 Task: Look for space in Bandar-e Ganāveh, Iran from 1st June, 2023 to 9th June, 2023 for 4 adults in price range Rs.6000 to Rs.12000. Place can be entire place with 2 bedrooms having 2 beds and 2 bathrooms. Property type can be house, flat, guest house. Booking option can be shelf check-in. Required host language is English.
Action: Mouse moved to (530, 80)
Screenshot: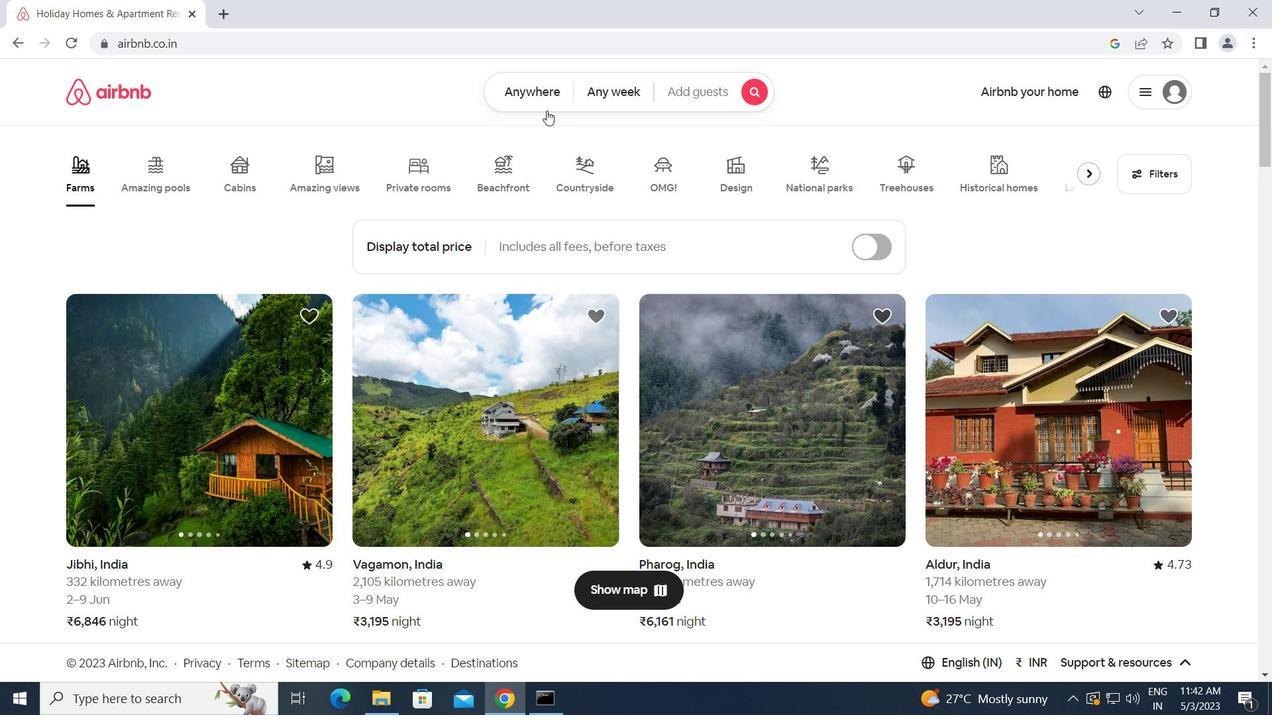 
Action: Mouse pressed left at (530, 80)
Screenshot: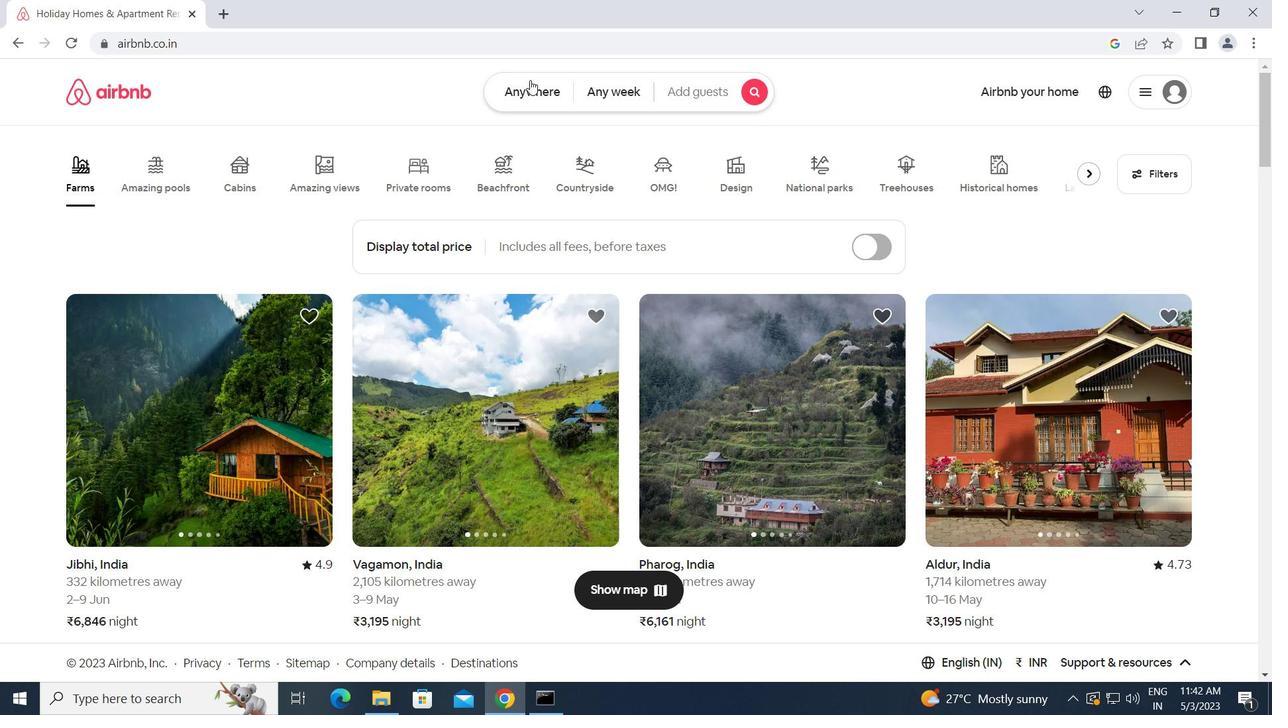 
Action: Mouse moved to (410, 153)
Screenshot: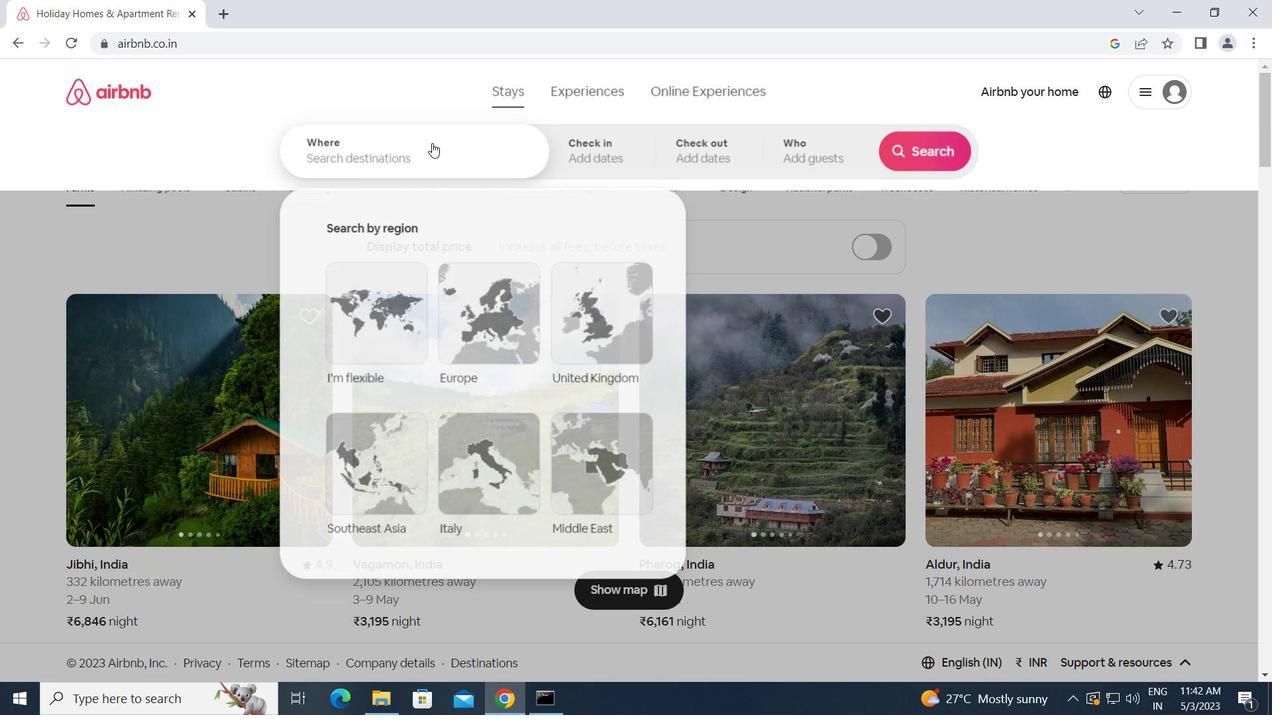 
Action: Mouse pressed left at (410, 153)
Screenshot: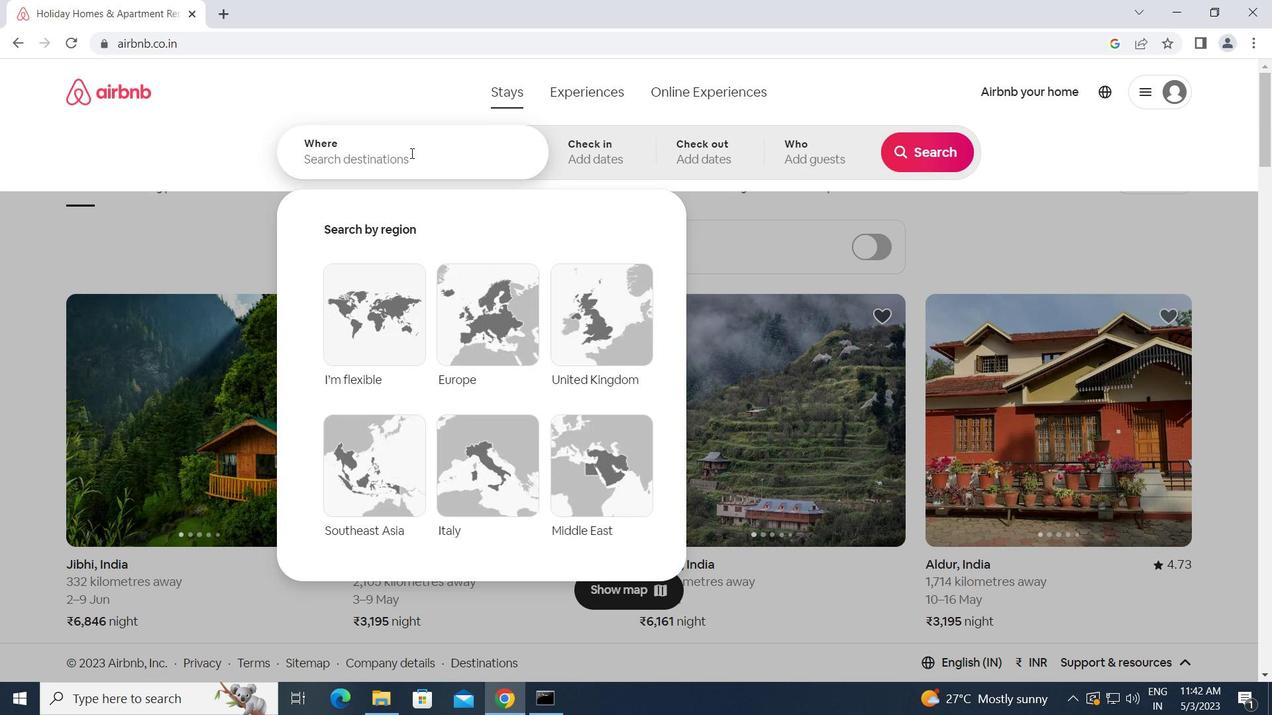 
Action: Key pressed b<Key.caps_lock>andar-e<Key.space><Key.caps_lock>g<Key.caps_lock>anaveh,<Key.space><Key.caps_lock>i<Key.caps_lock>ran<Key.enter>
Screenshot: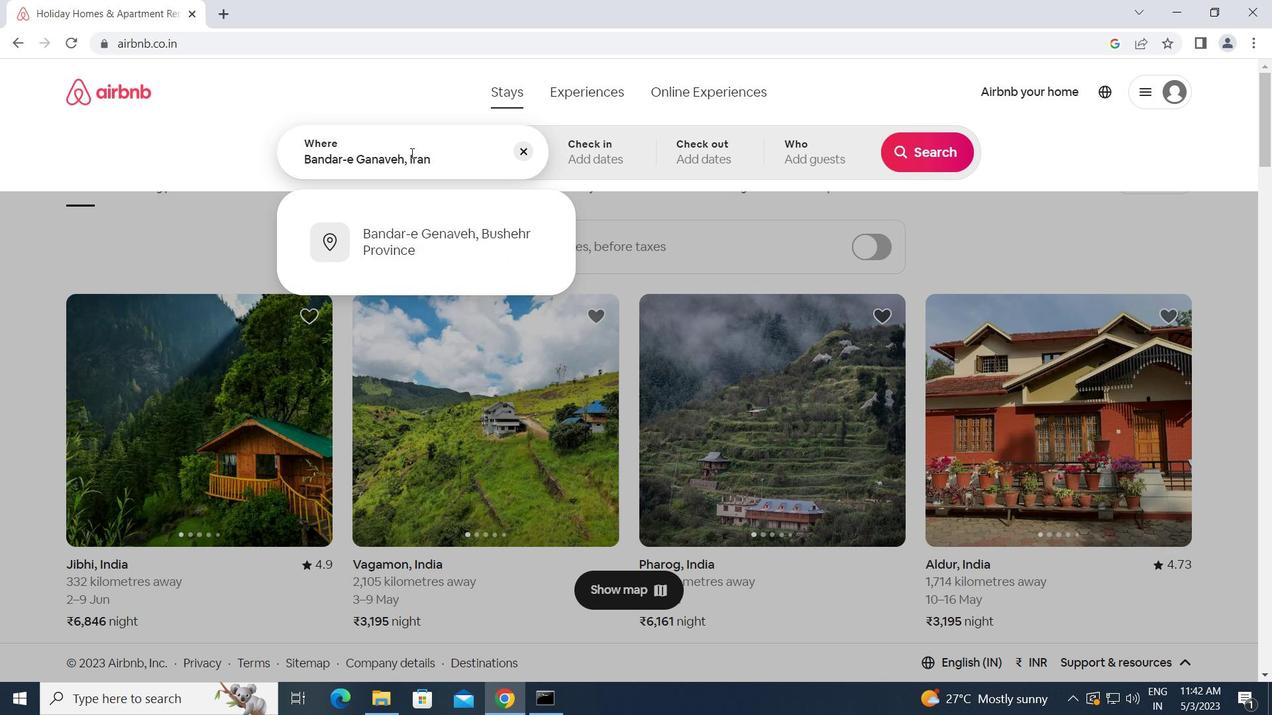 
Action: Mouse moved to (817, 351)
Screenshot: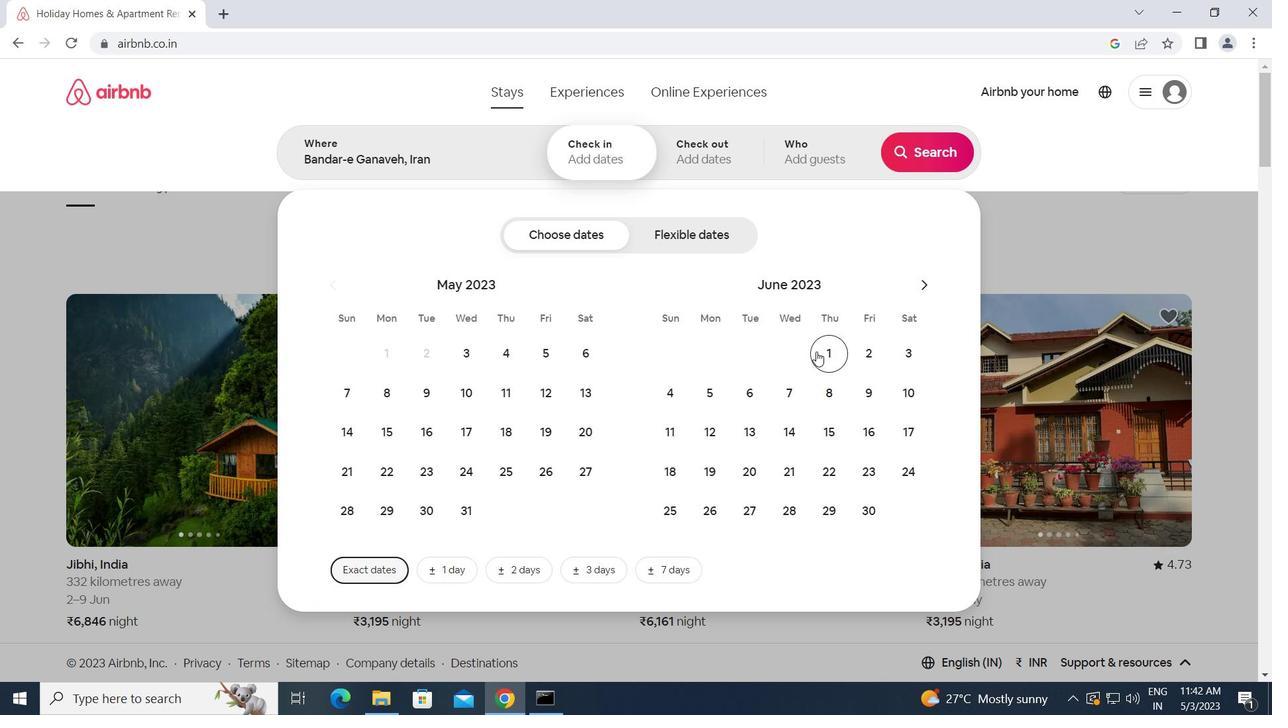 
Action: Mouse pressed left at (817, 351)
Screenshot: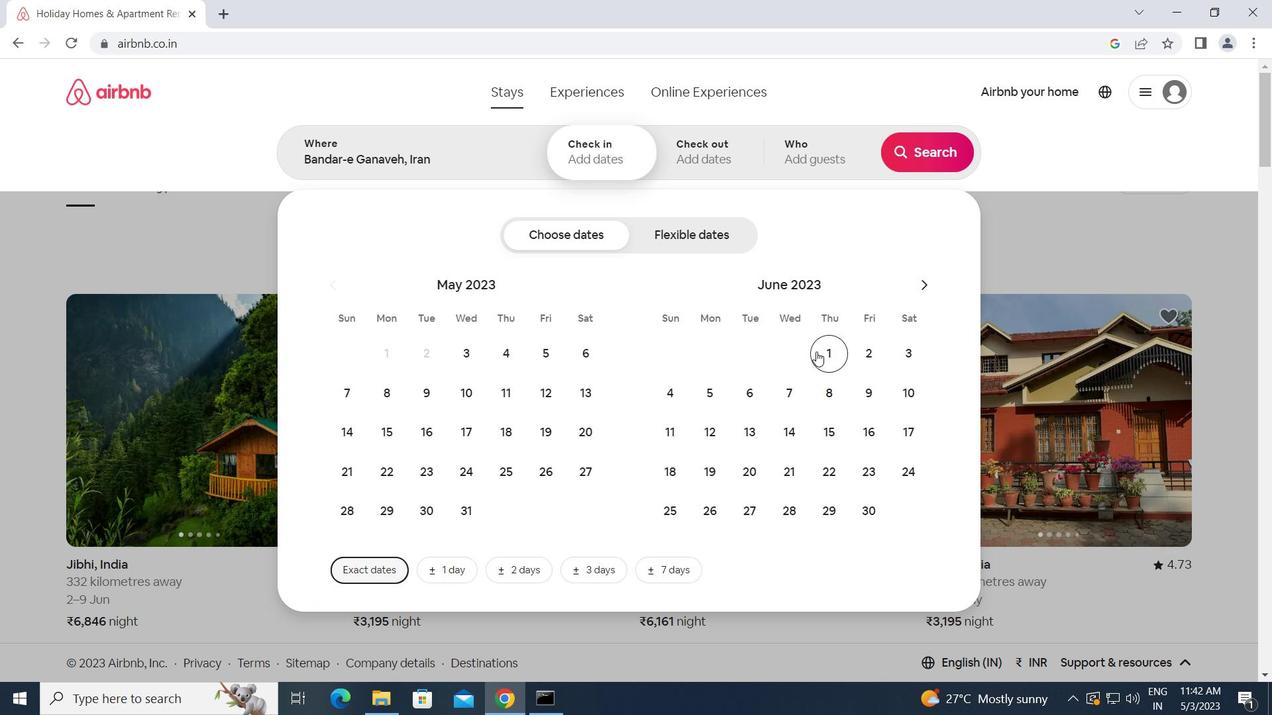 
Action: Mouse moved to (872, 400)
Screenshot: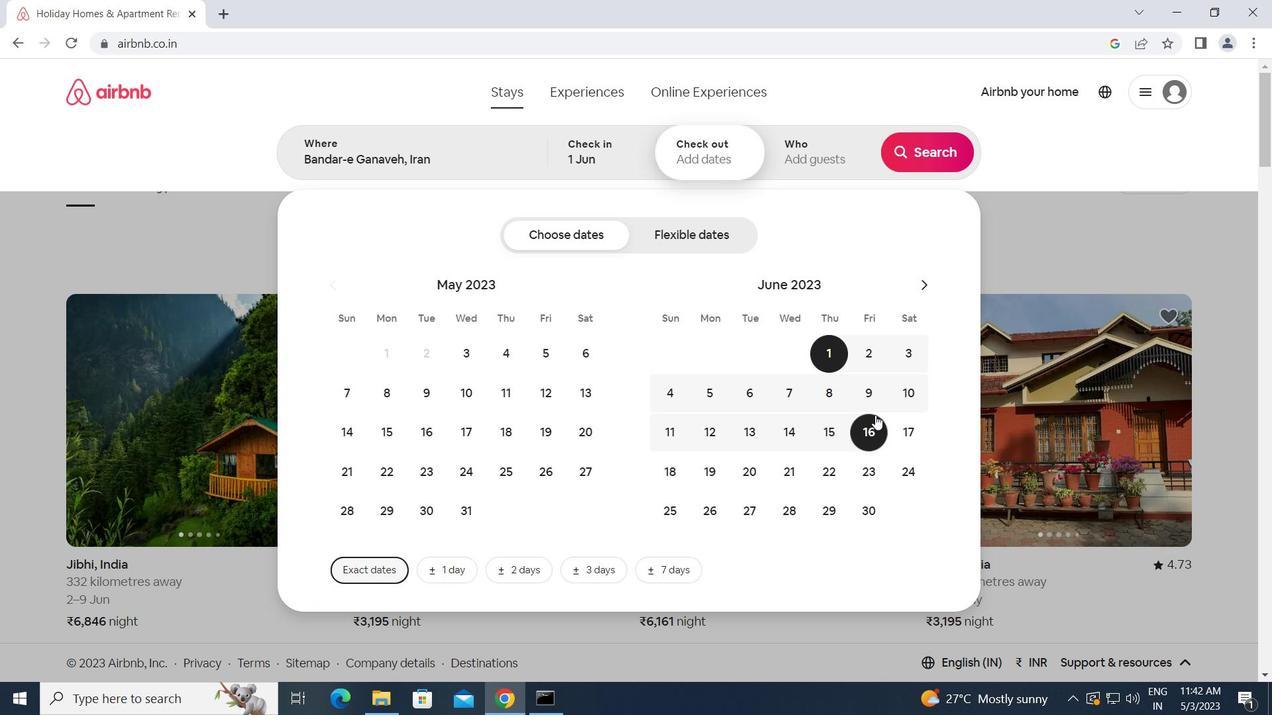 
Action: Mouse pressed left at (872, 400)
Screenshot: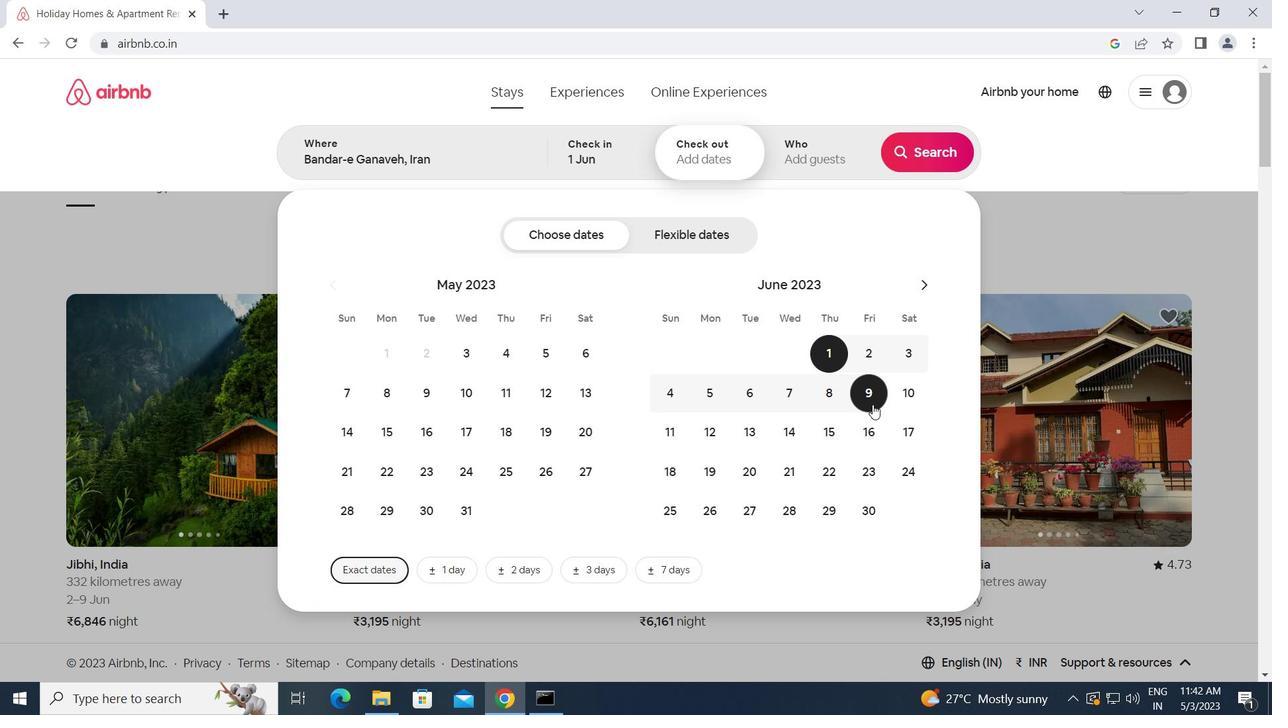 
Action: Mouse moved to (807, 153)
Screenshot: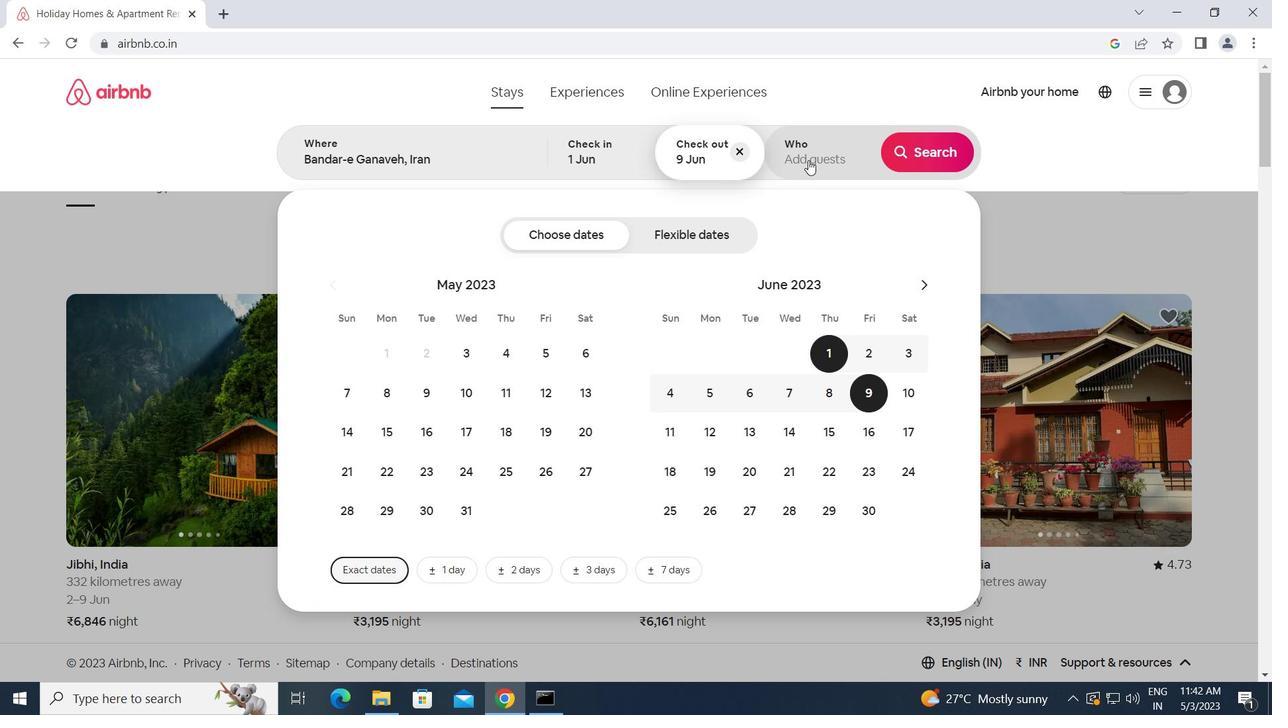 
Action: Mouse pressed left at (807, 153)
Screenshot: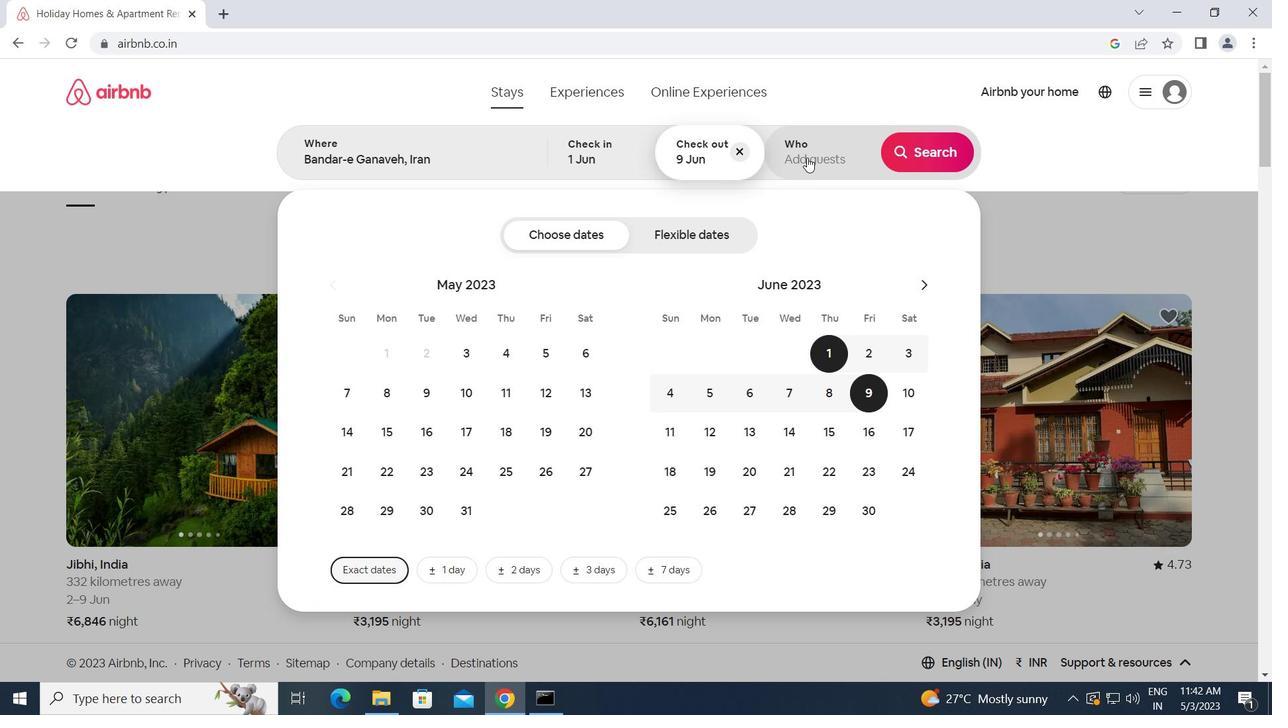 
Action: Mouse moved to (943, 242)
Screenshot: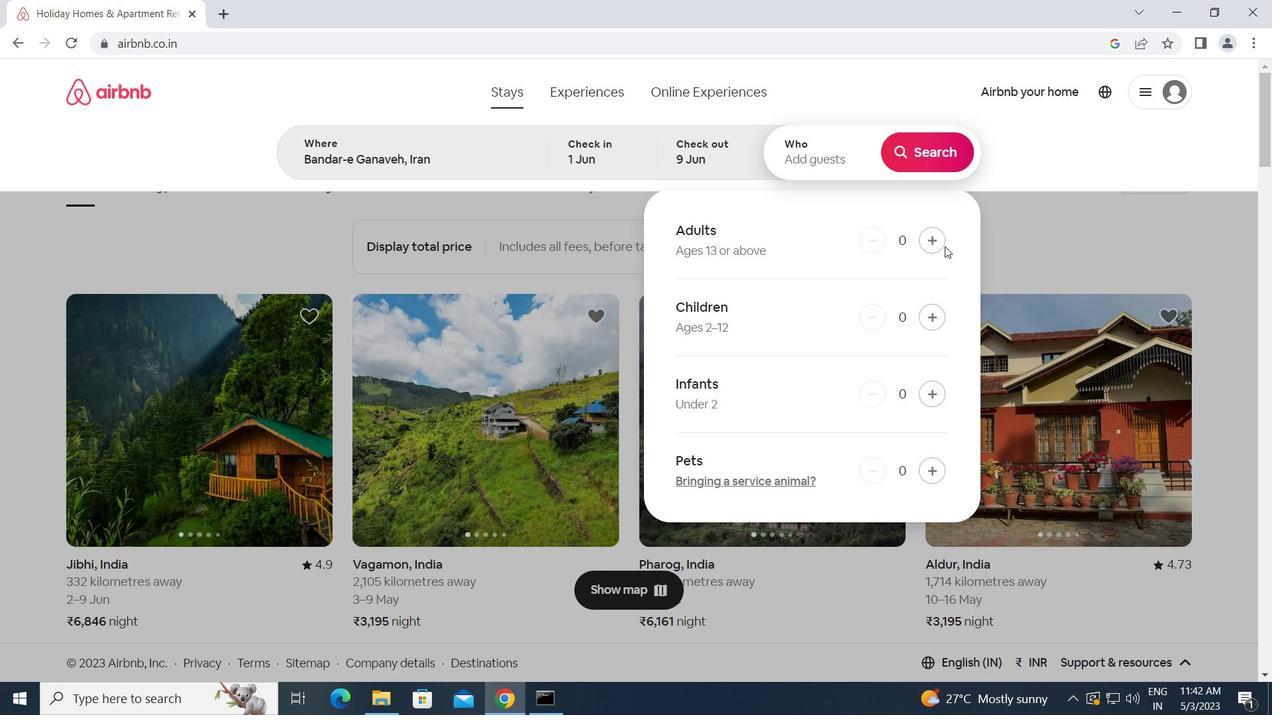
Action: Mouse pressed left at (943, 242)
Screenshot: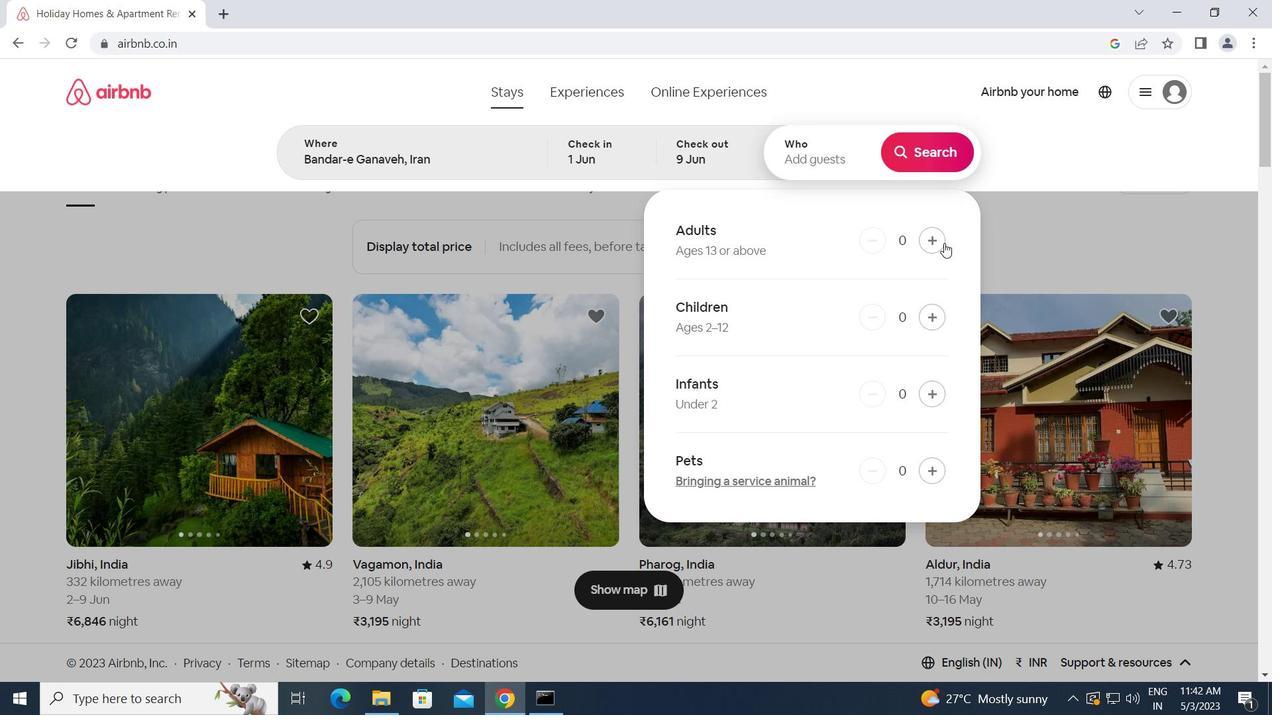 
Action: Mouse moved to (939, 237)
Screenshot: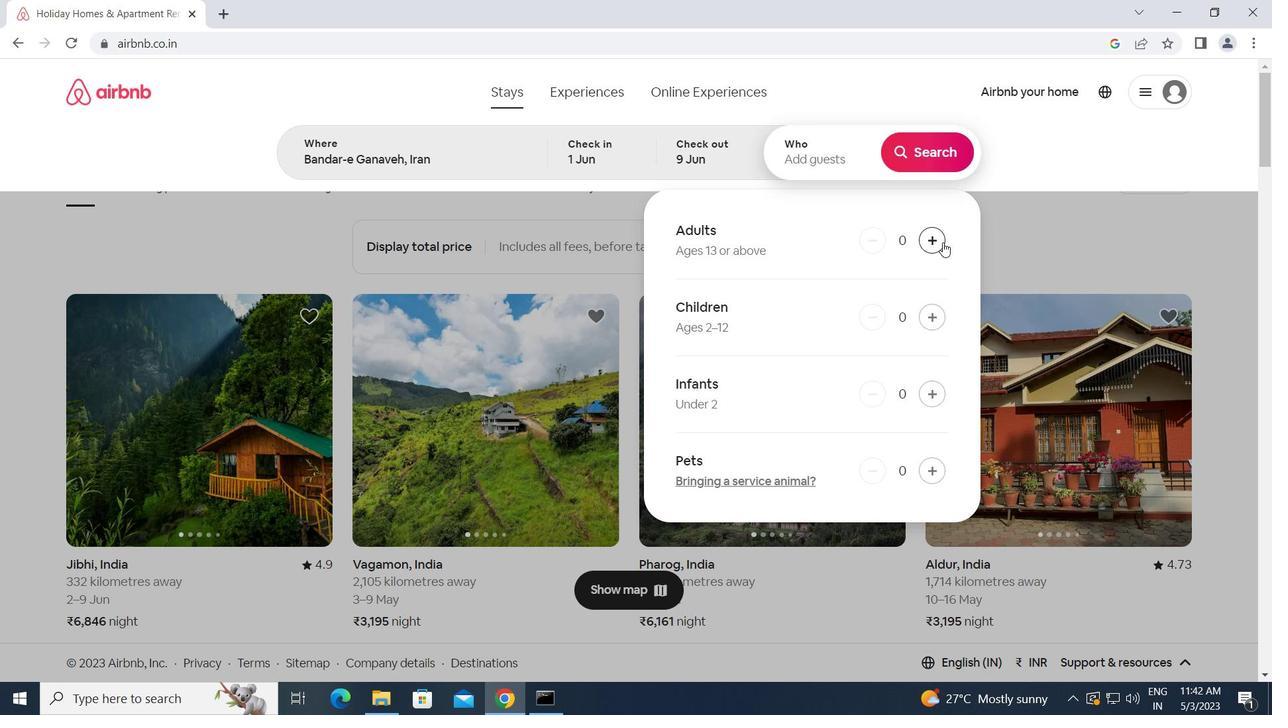 
Action: Mouse pressed left at (939, 237)
Screenshot: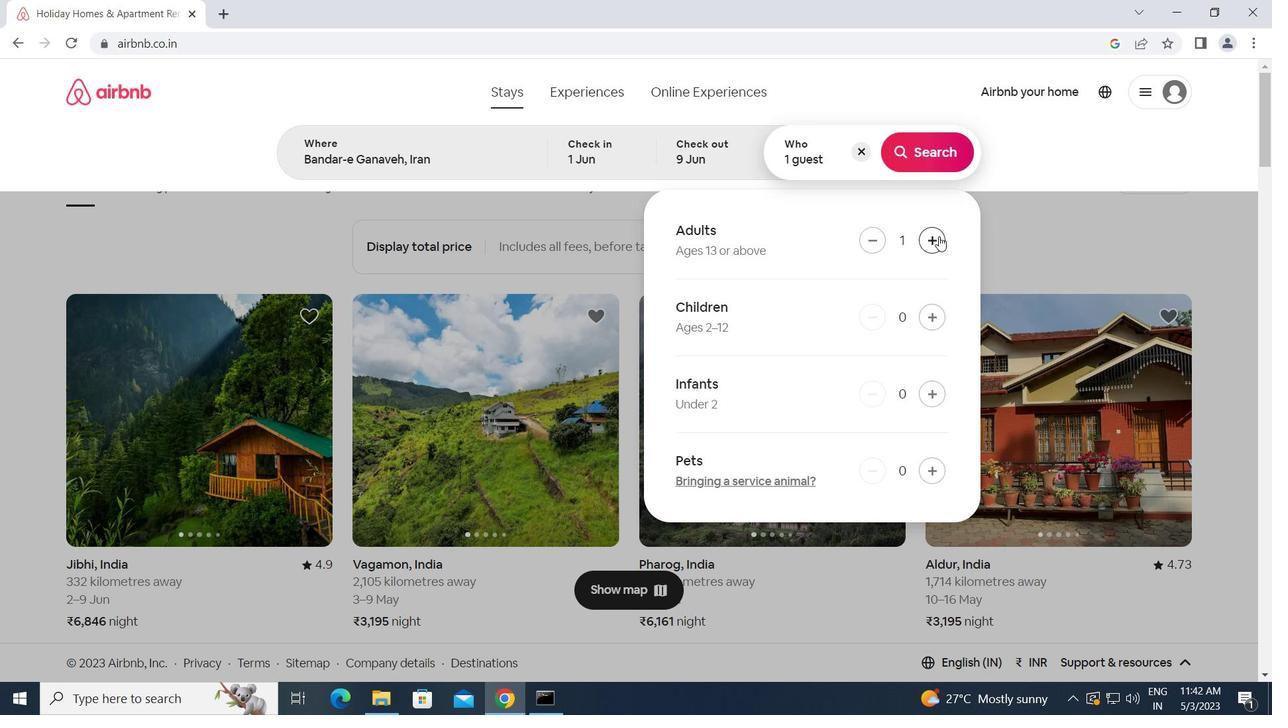 
Action: Mouse moved to (939, 237)
Screenshot: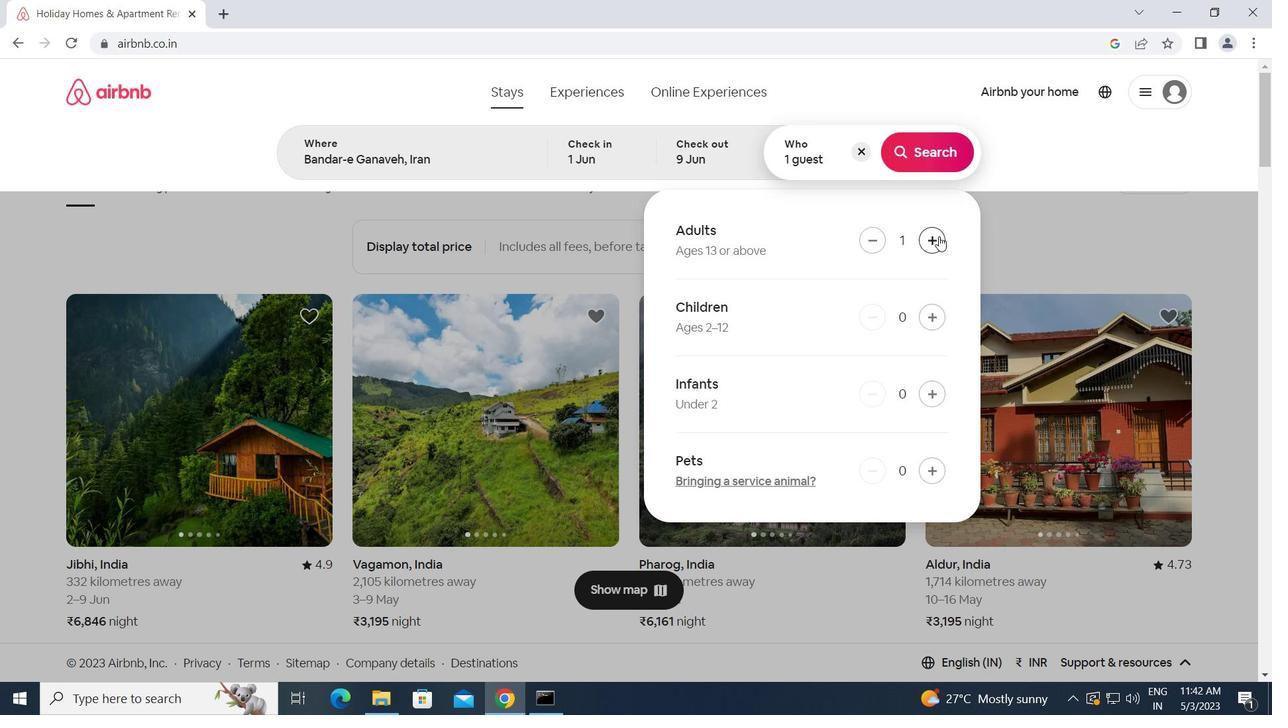 
Action: Mouse pressed left at (939, 237)
Screenshot: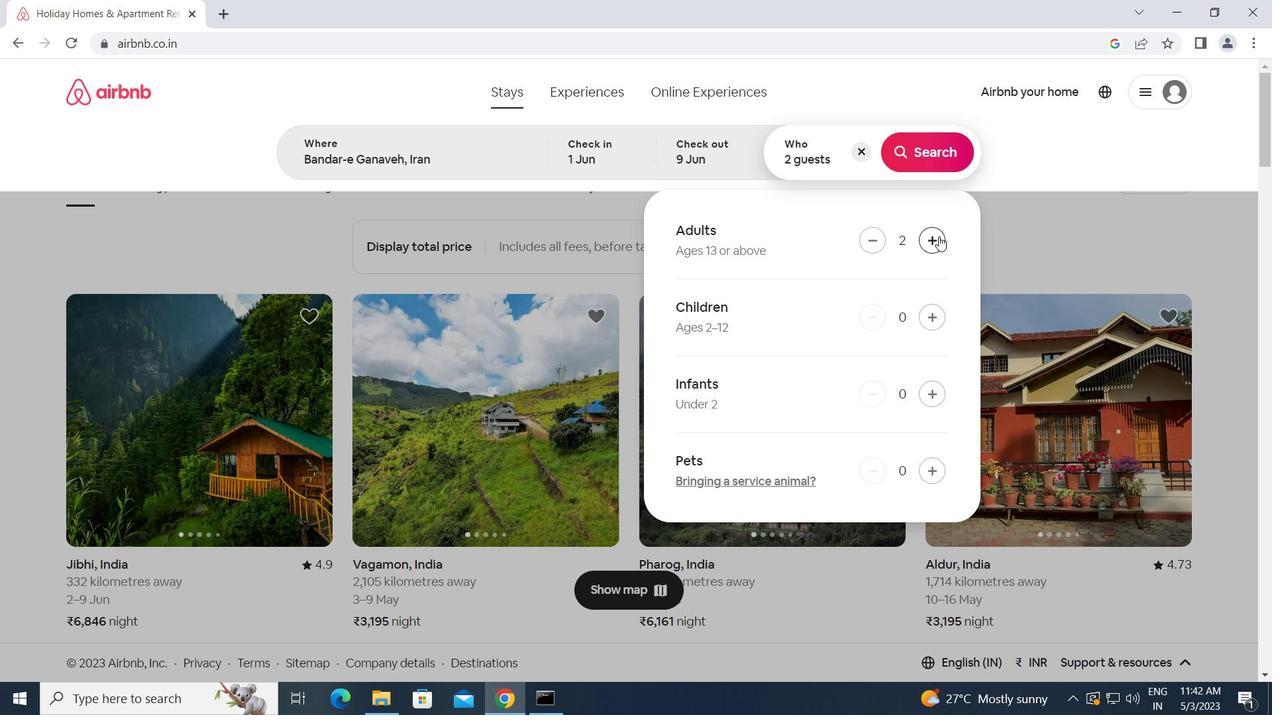 
Action: Mouse pressed left at (939, 237)
Screenshot: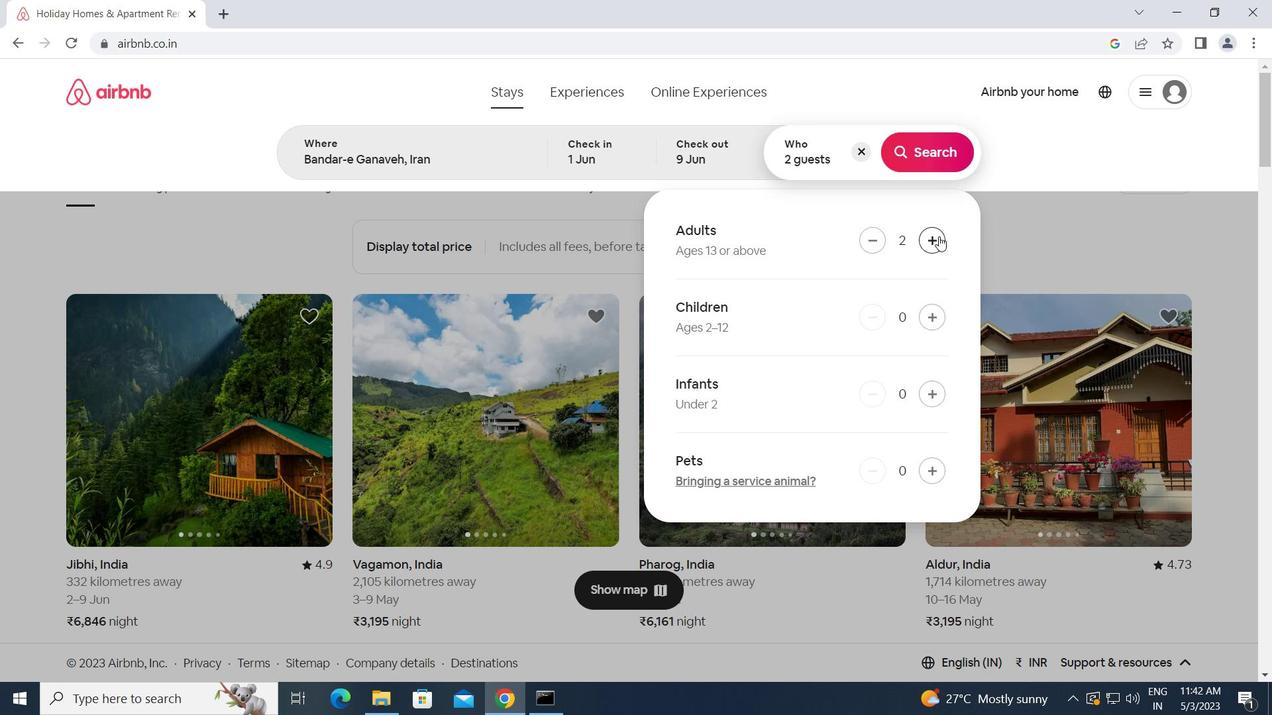 
Action: Mouse moved to (911, 158)
Screenshot: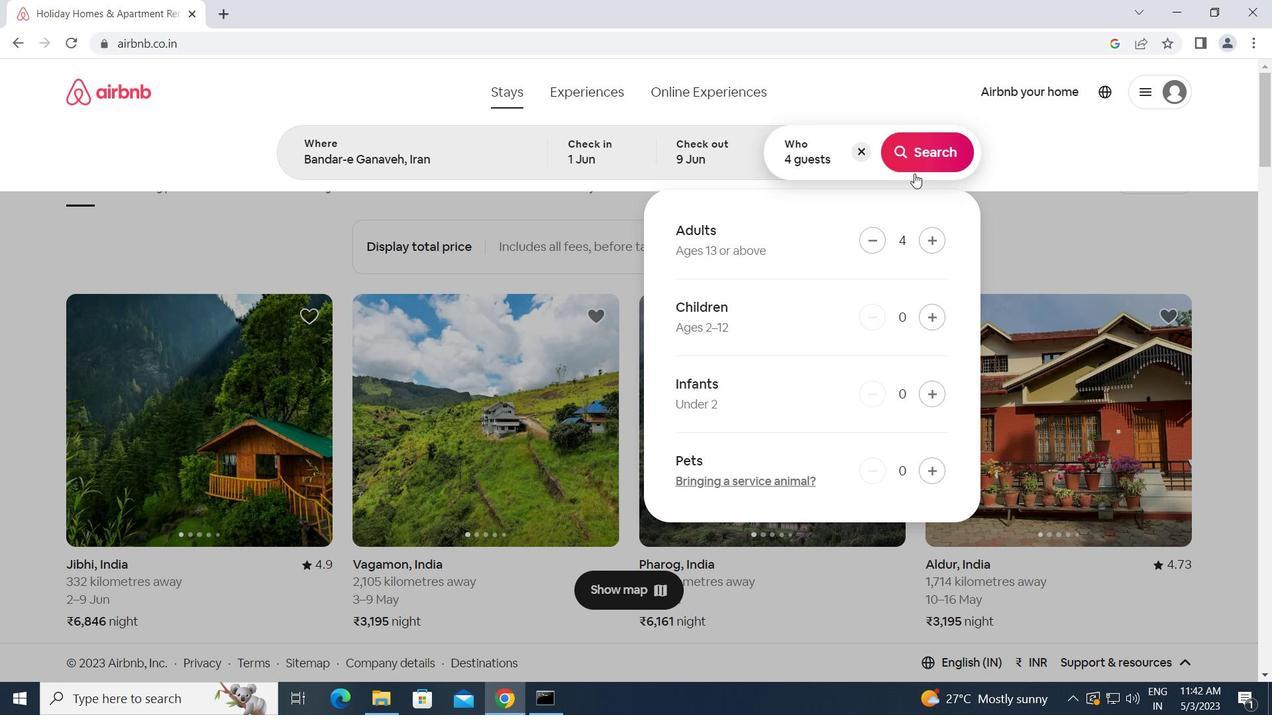 
Action: Mouse pressed left at (911, 158)
Screenshot: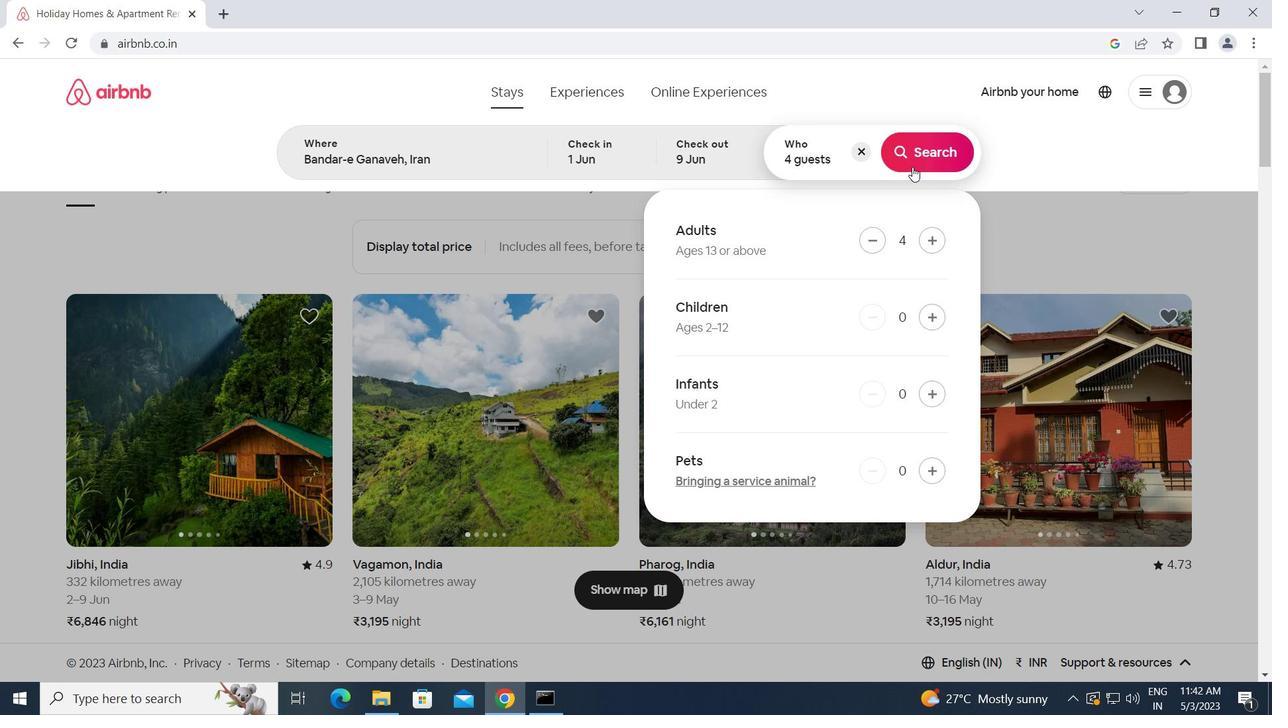 
Action: Mouse moved to (1197, 155)
Screenshot: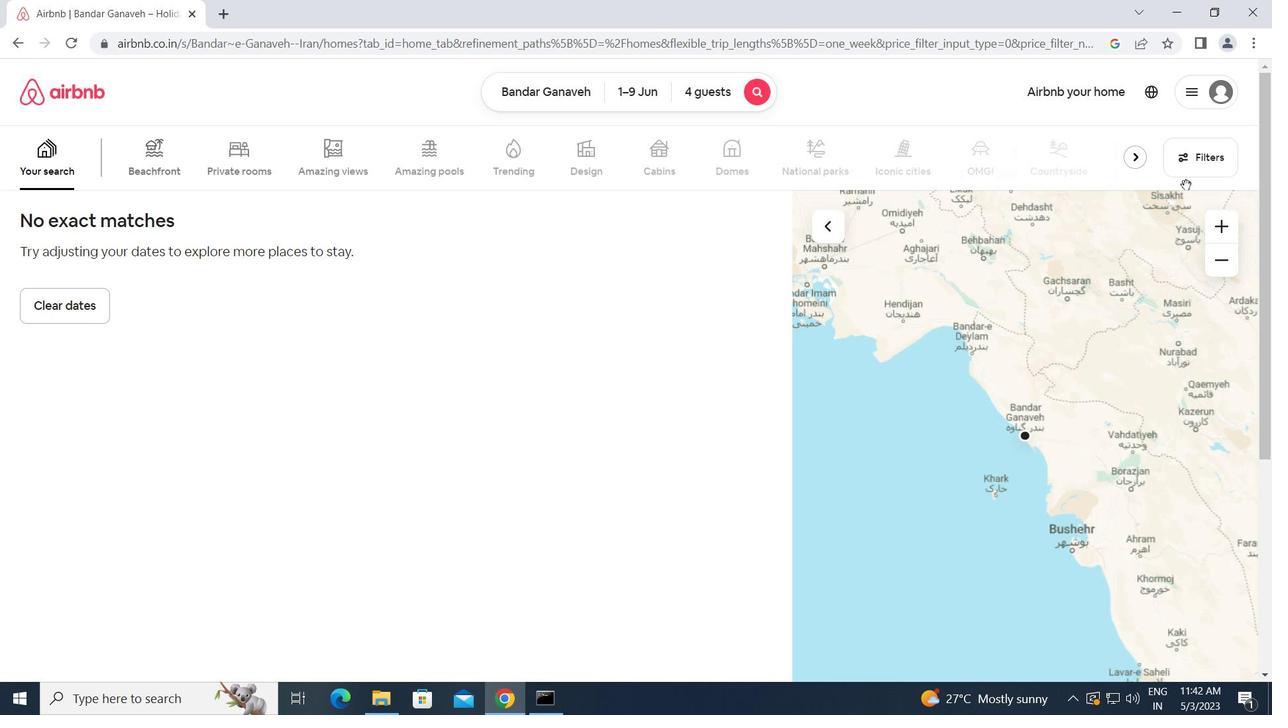 
Action: Mouse pressed left at (1197, 155)
Screenshot: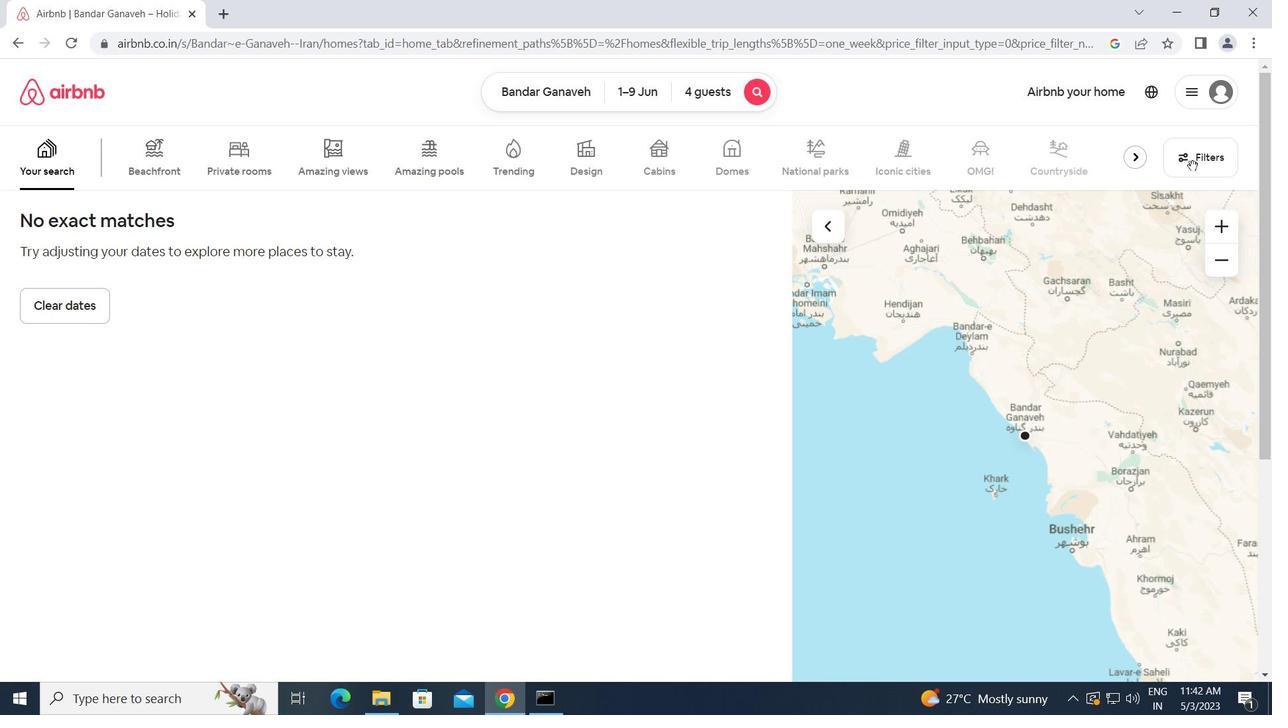 
Action: Mouse moved to (416, 262)
Screenshot: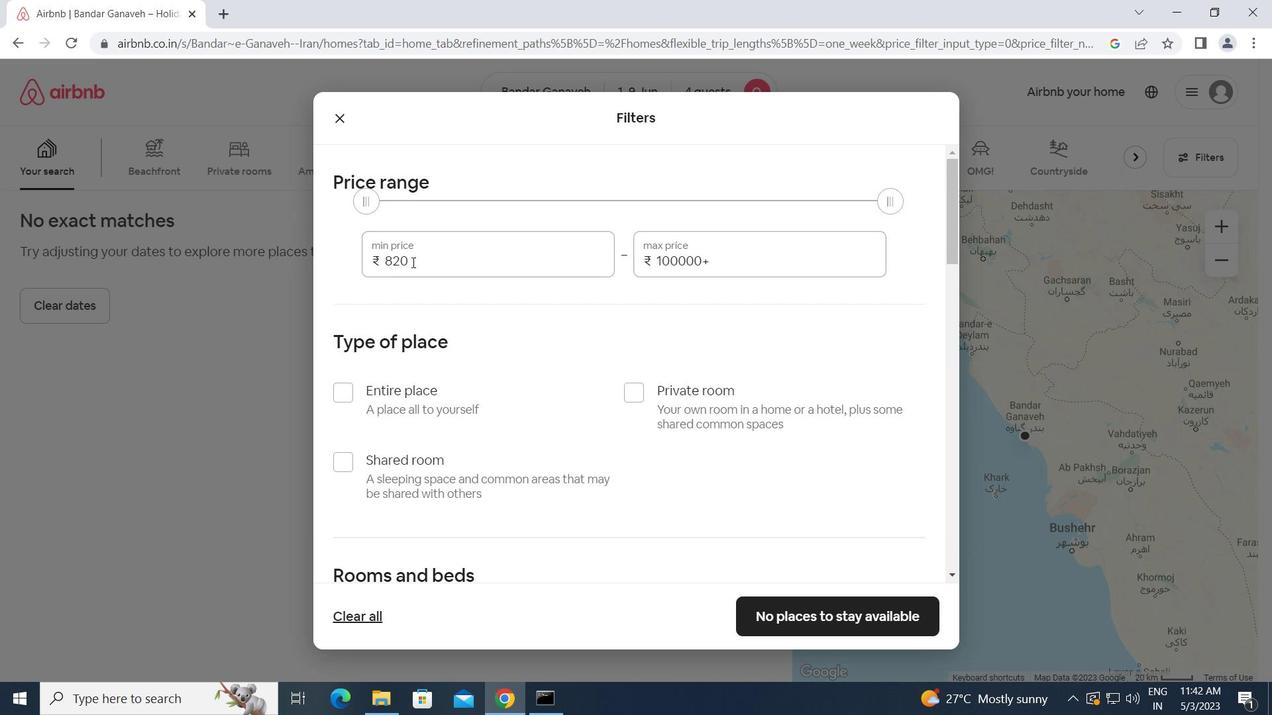 
Action: Mouse pressed left at (416, 262)
Screenshot: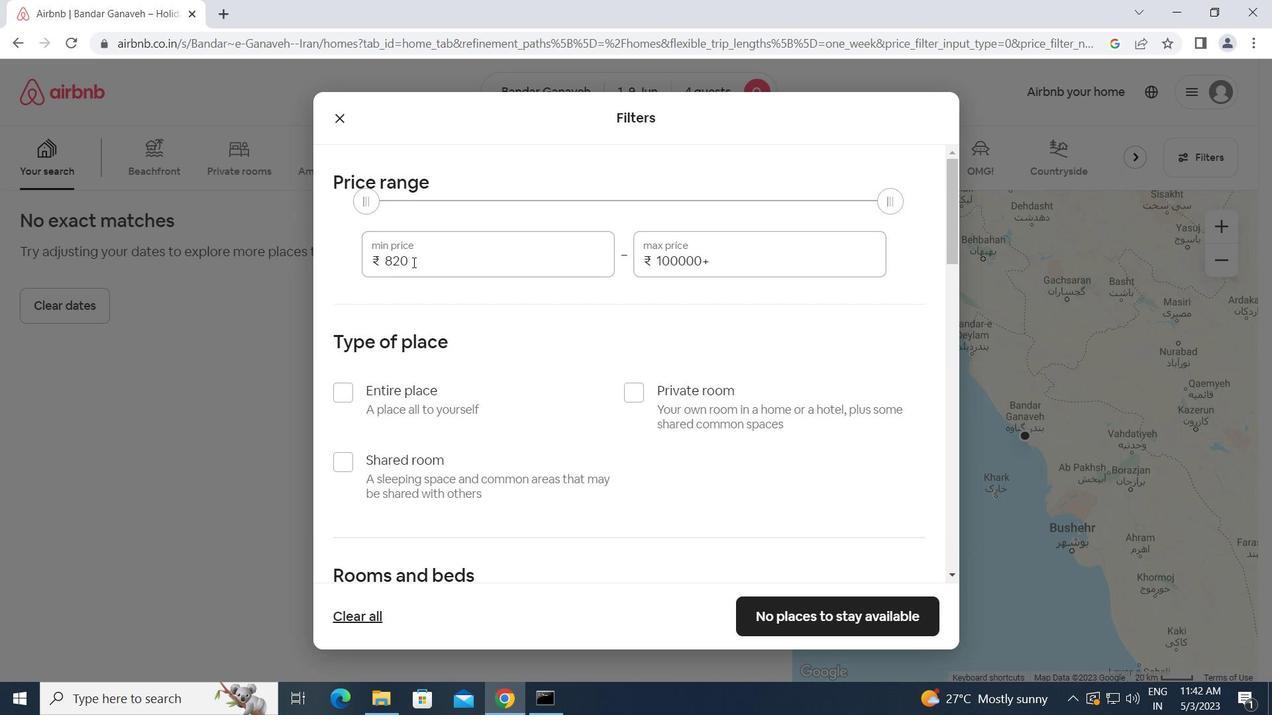 
Action: Mouse moved to (371, 261)
Screenshot: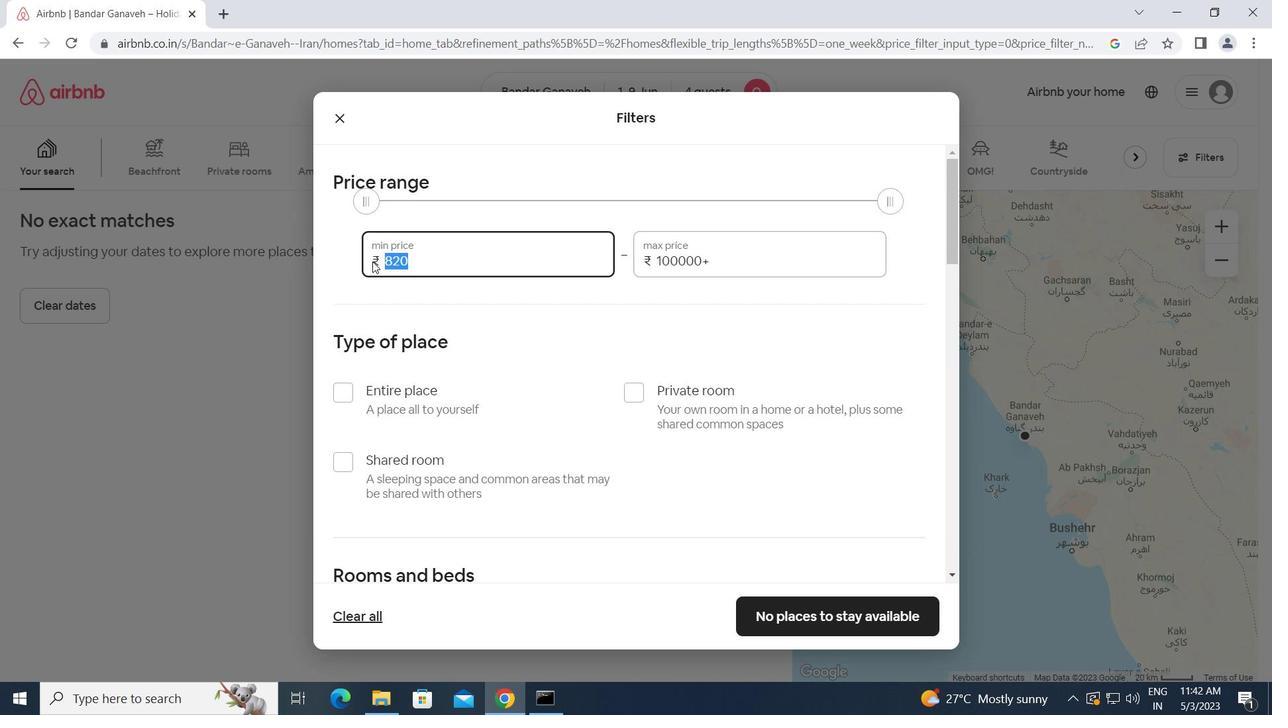 
Action: Key pressed 6000<Key.tab>12000
Screenshot: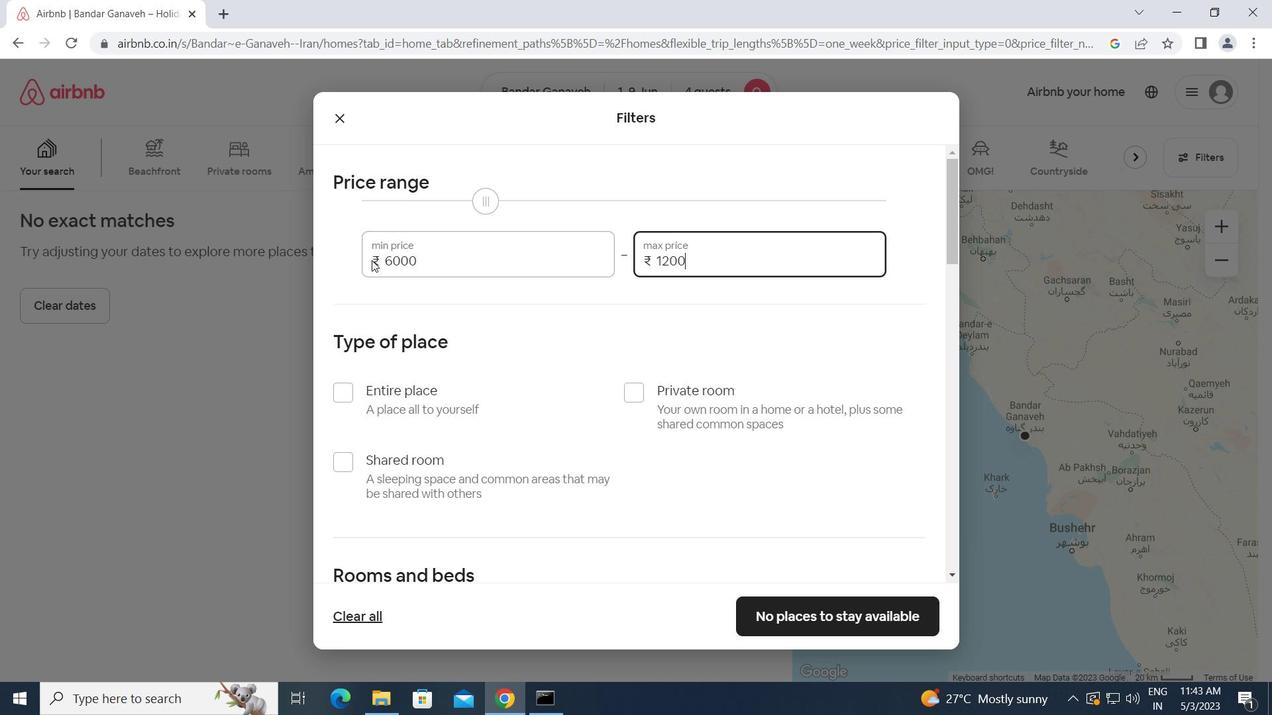 
Action: Mouse moved to (336, 393)
Screenshot: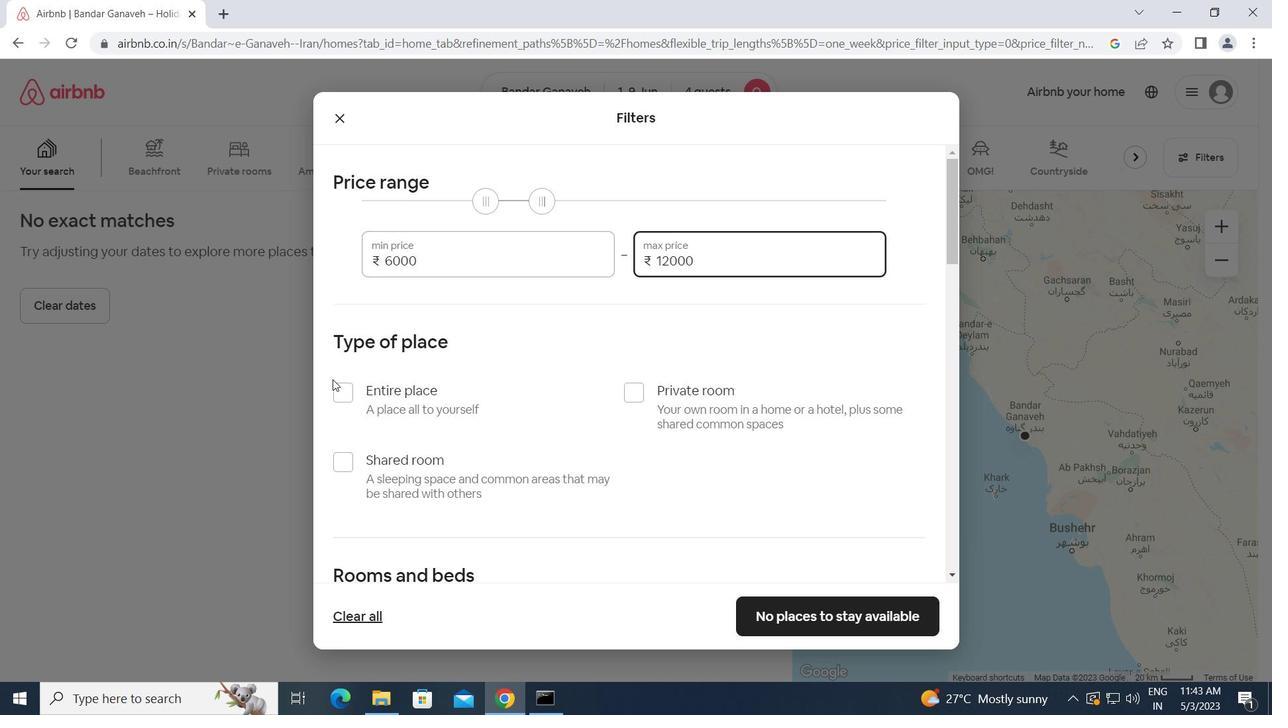 
Action: Mouse pressed left at (336, 393)
Screenshot: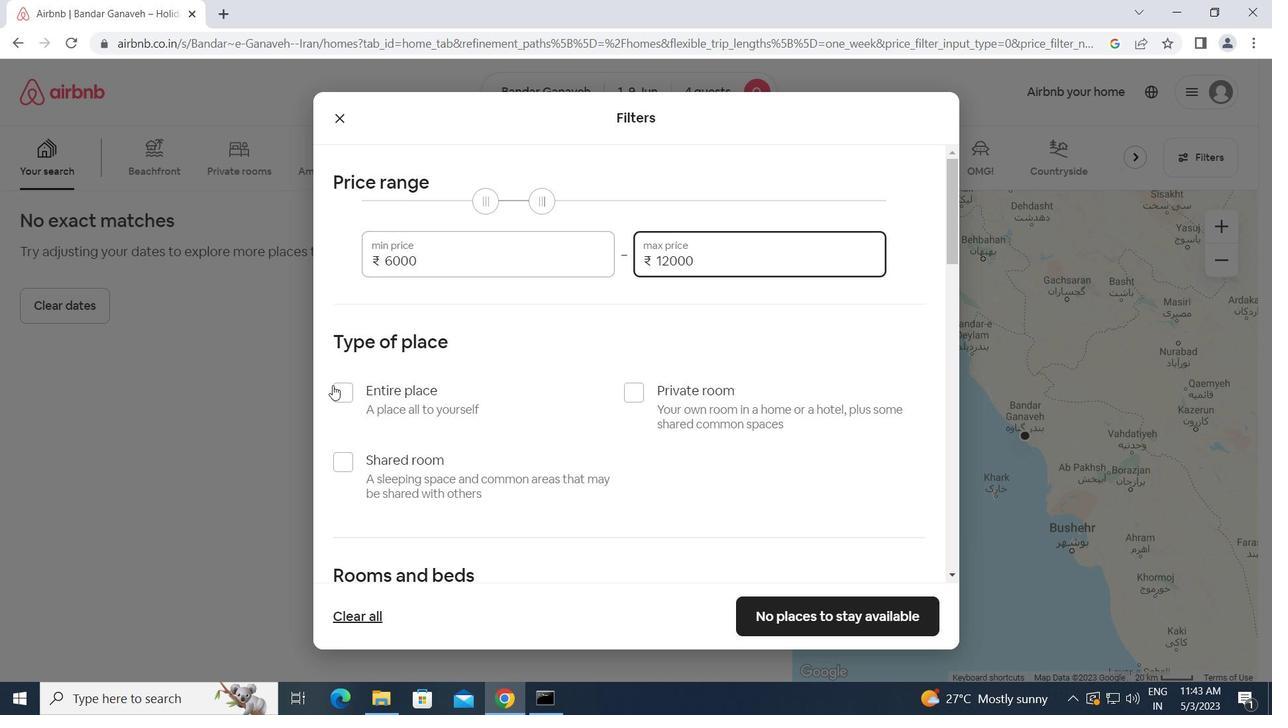 
Action: Mouse moved to (443, 408)
Screenshot: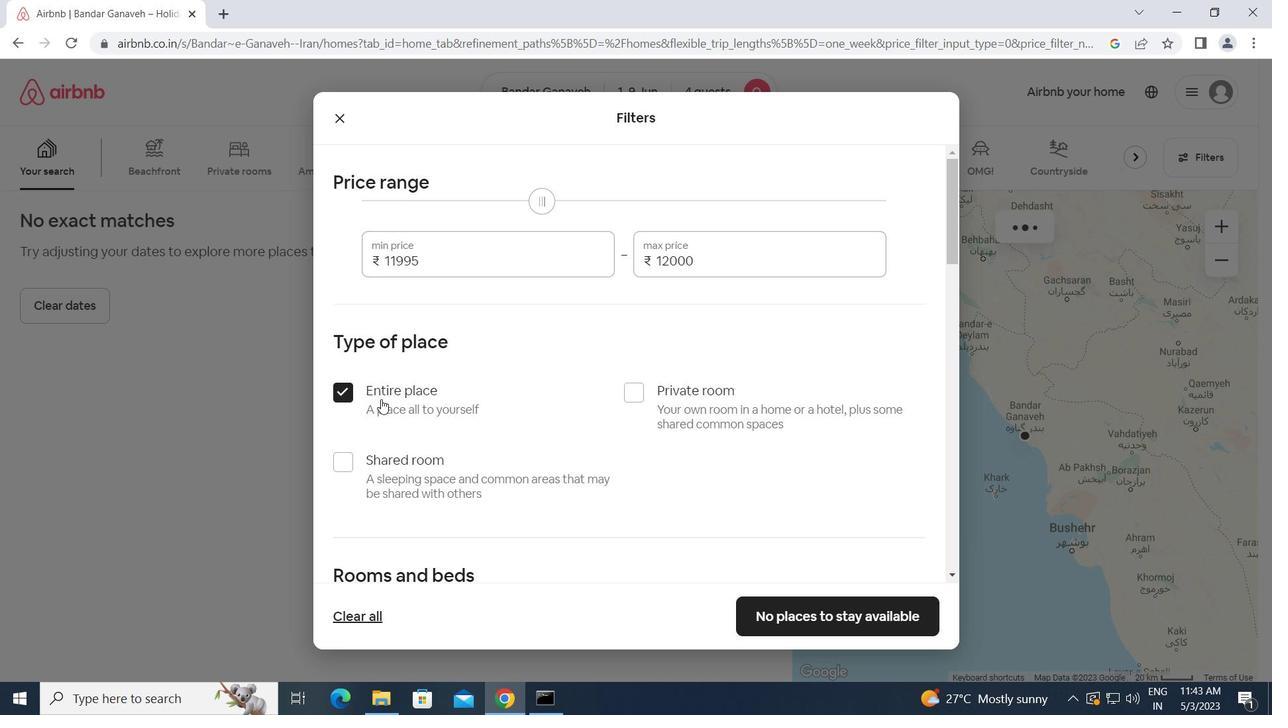 
Action: Mouse scrolled (443, 408) with delta (0, 0)
Screenshot: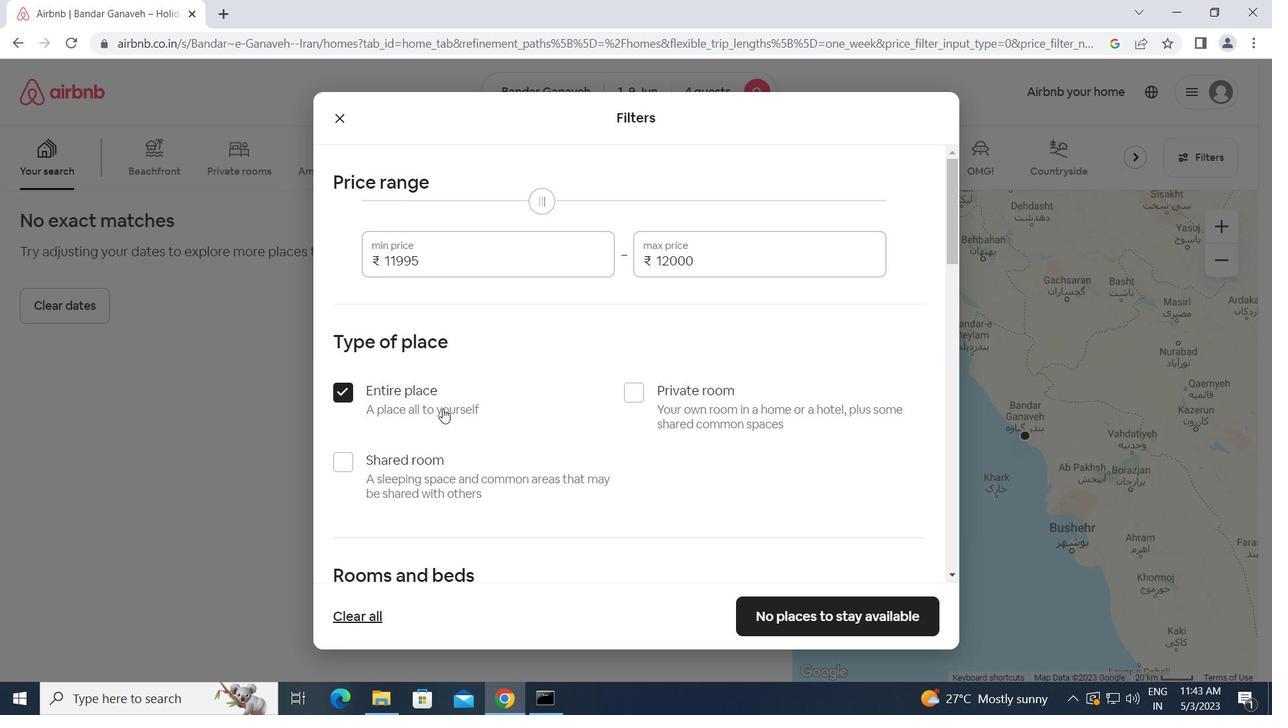 
Action: Mouse scrolled (443, 408) with delta (0, 0)
Screenshot: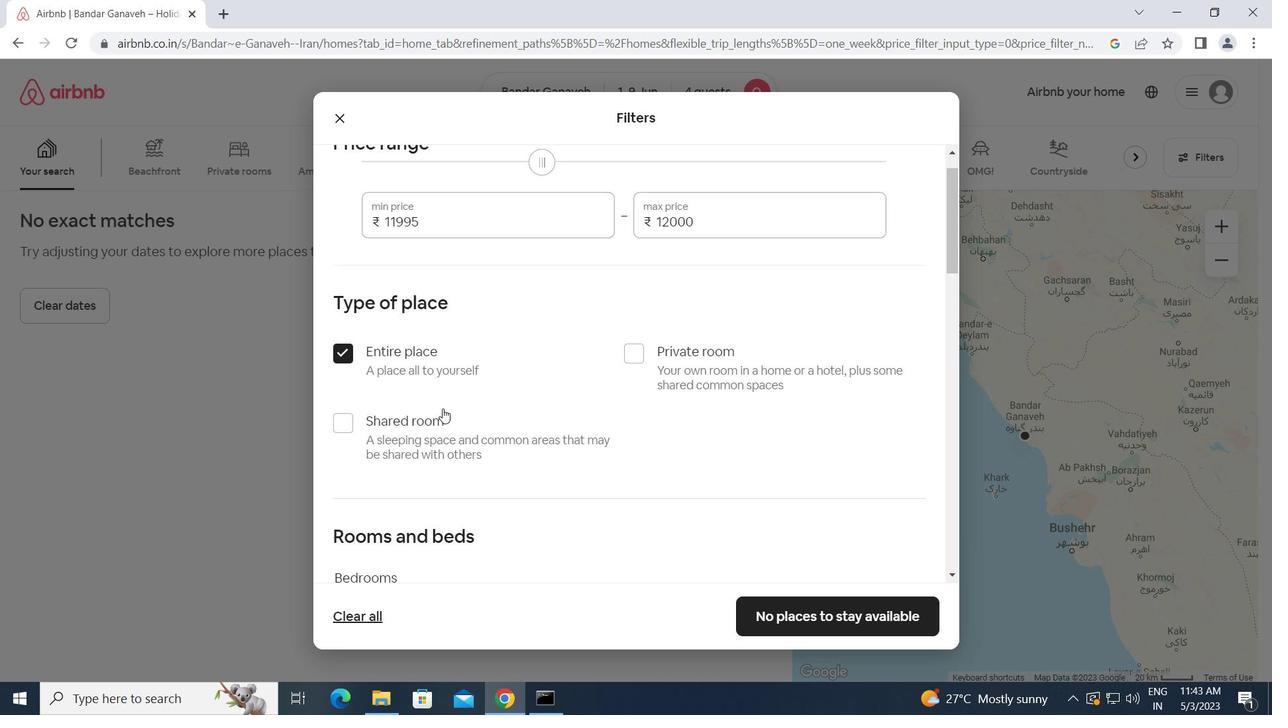 
Action: Mouse moved to (487, 496)
Screenshot: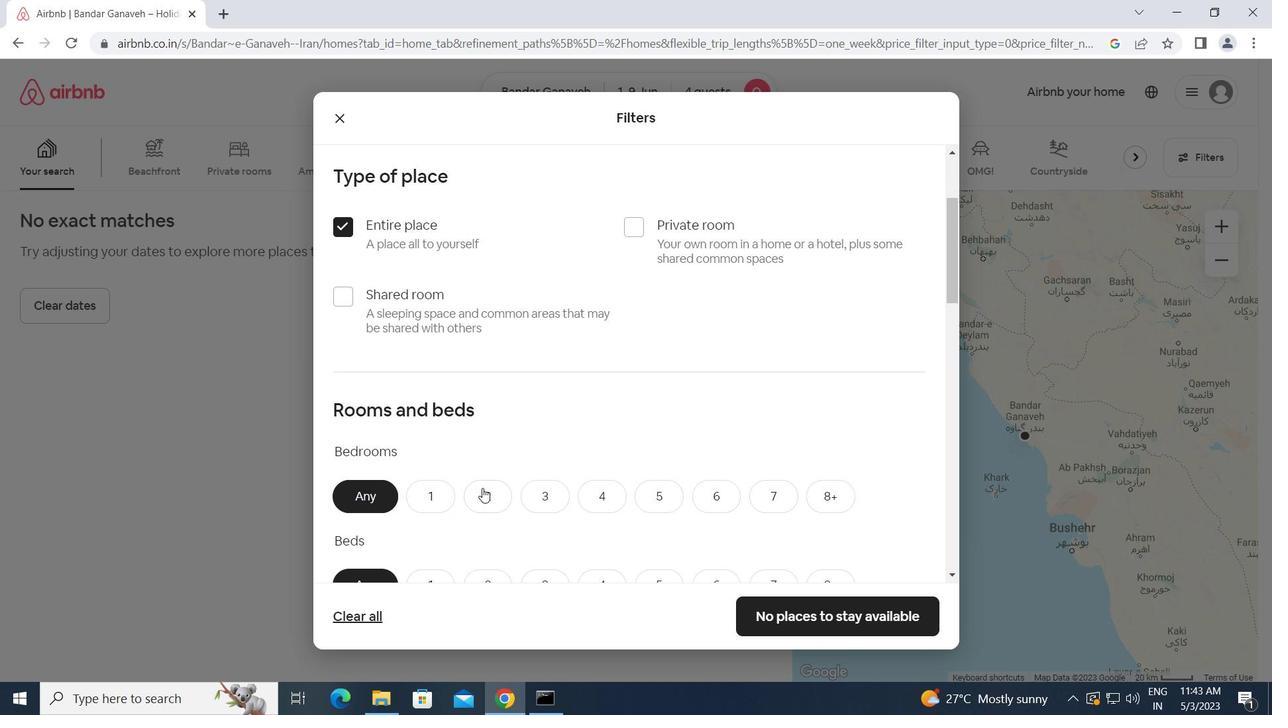 
Action: Mouse pressed left at (487, 496)
Screenshot: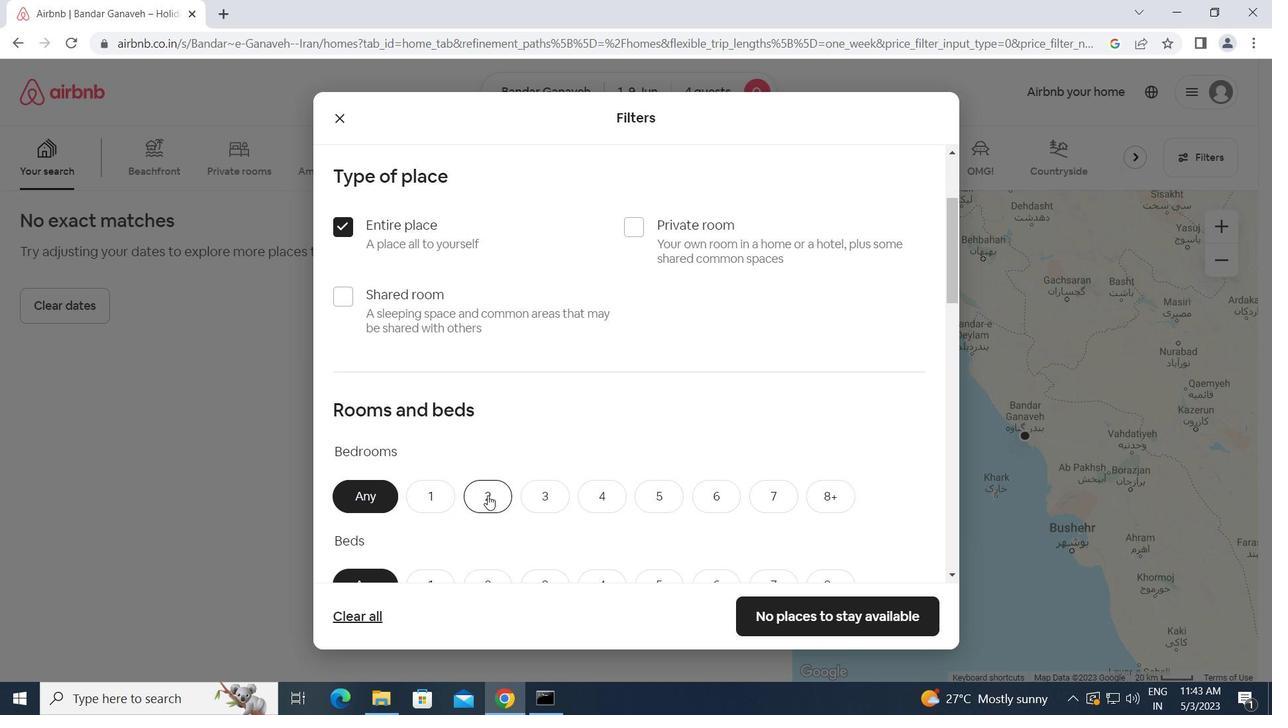 
Action: Mouse scrolled (487, 495) with delta (0, 0)
Screenshot: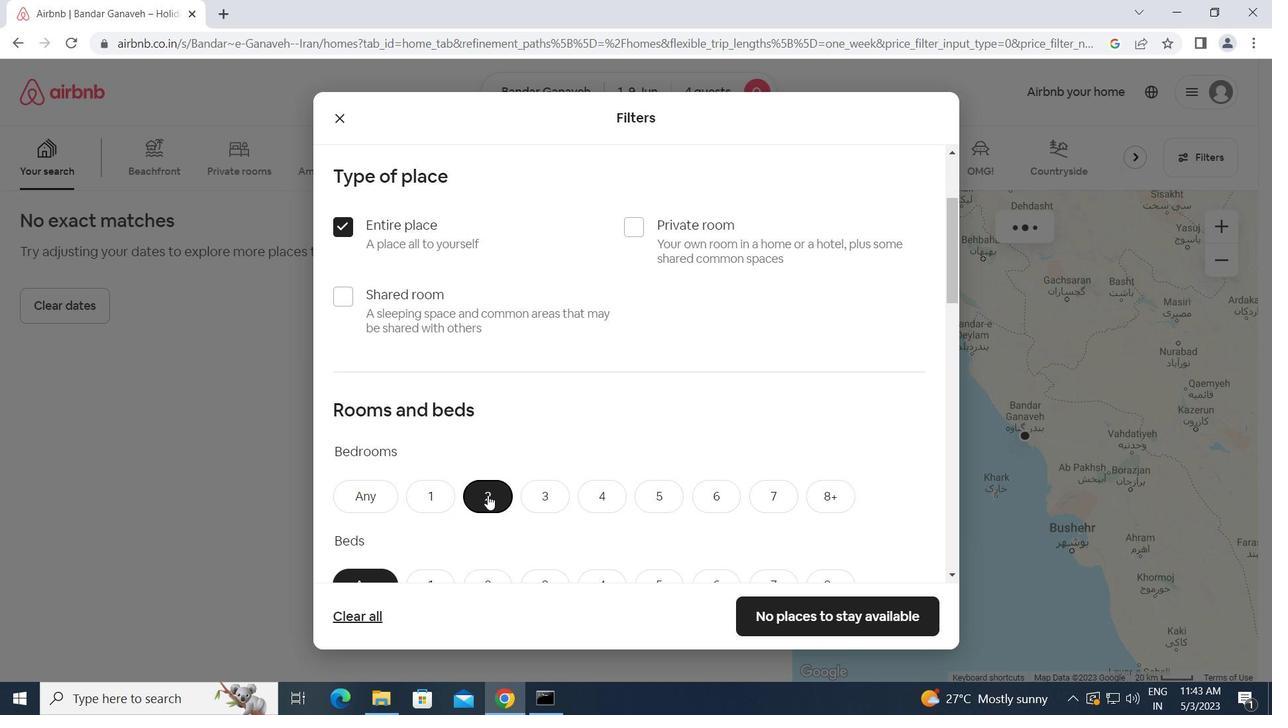 
Action: Mouse scrolled (487, 495) with delta (0, 0)
Screenshot: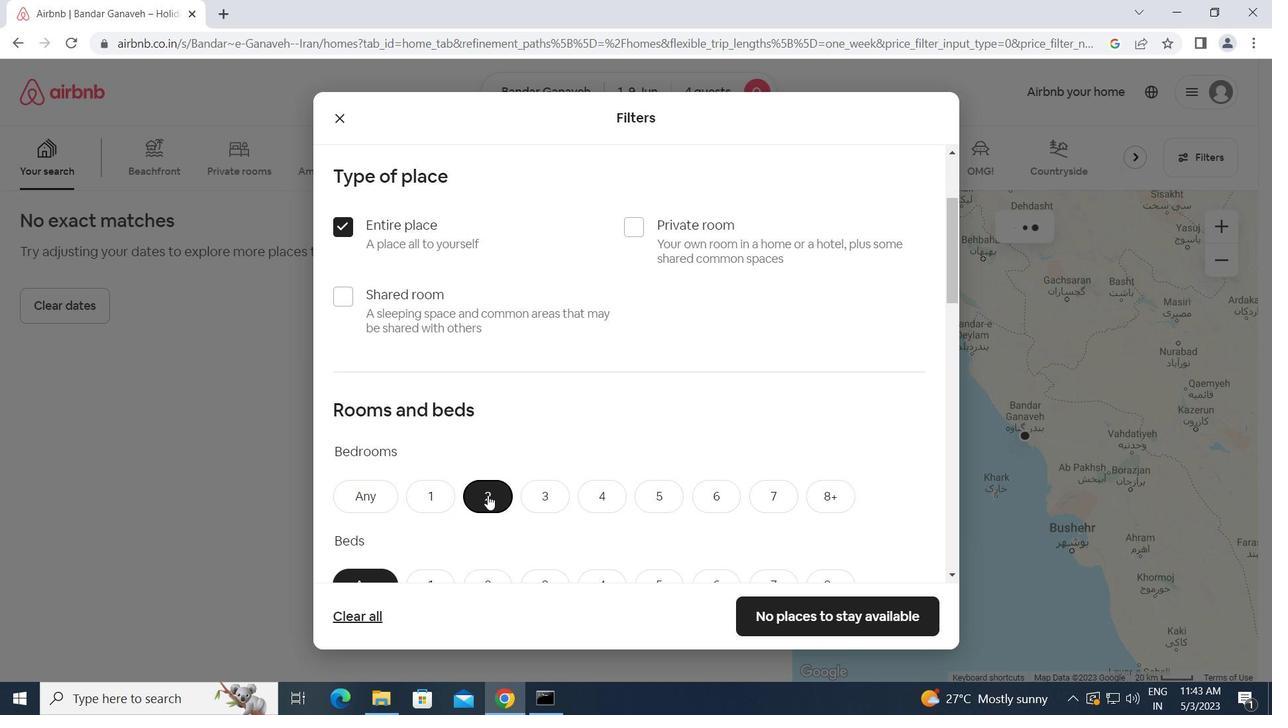 
Action: Mouse moved to (485, 419)
Screenshot: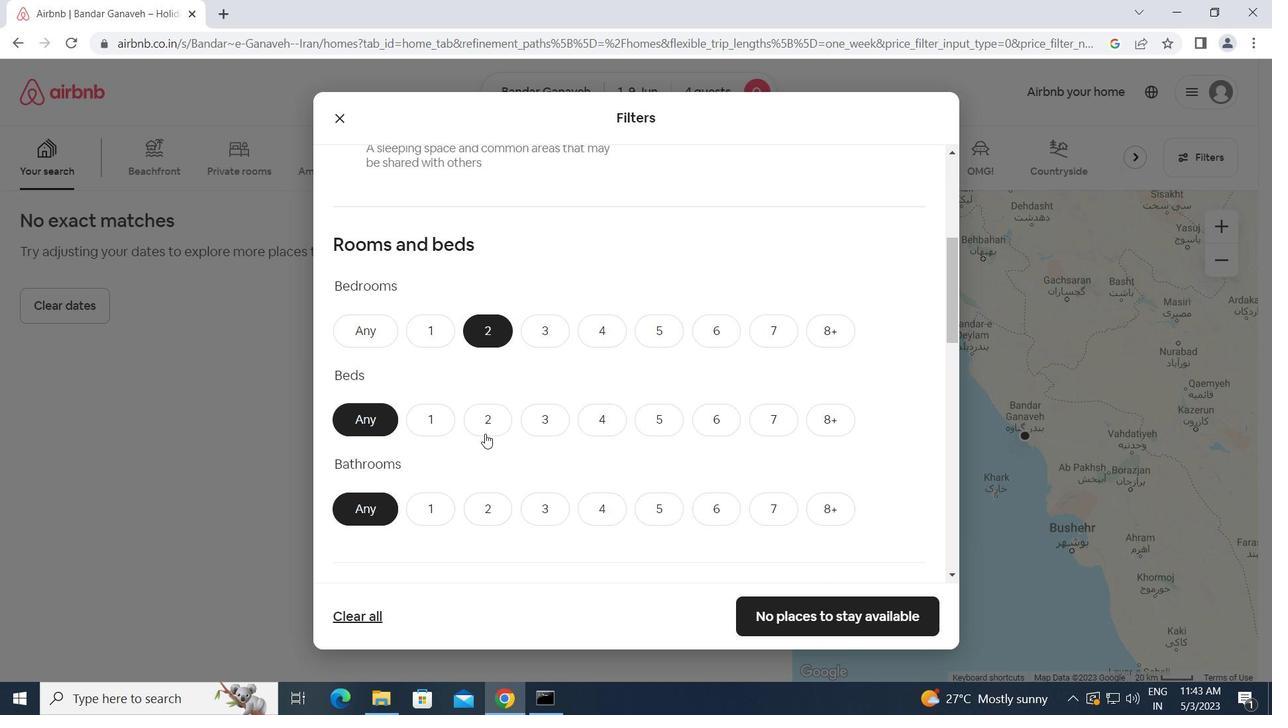 
Action: Mouse pressed left at (485, 419)
Screenshot: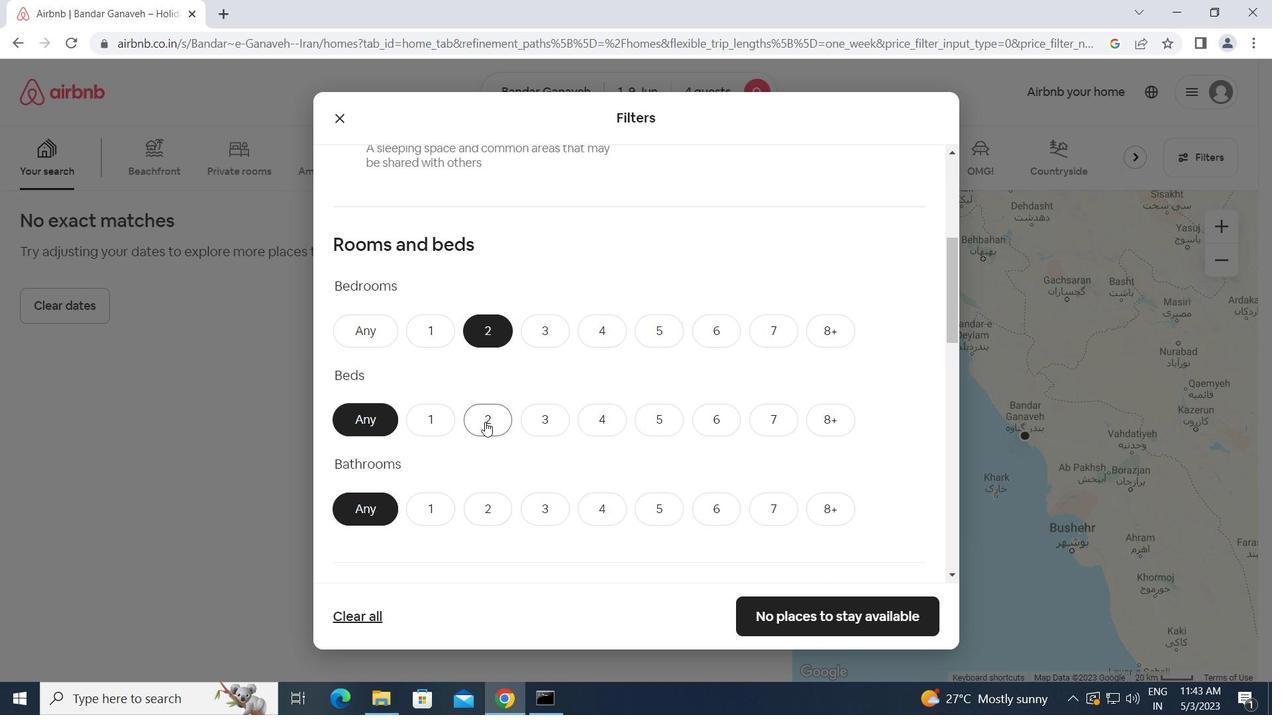 
Action: Mouse moved to (496, 499)
Screenshot: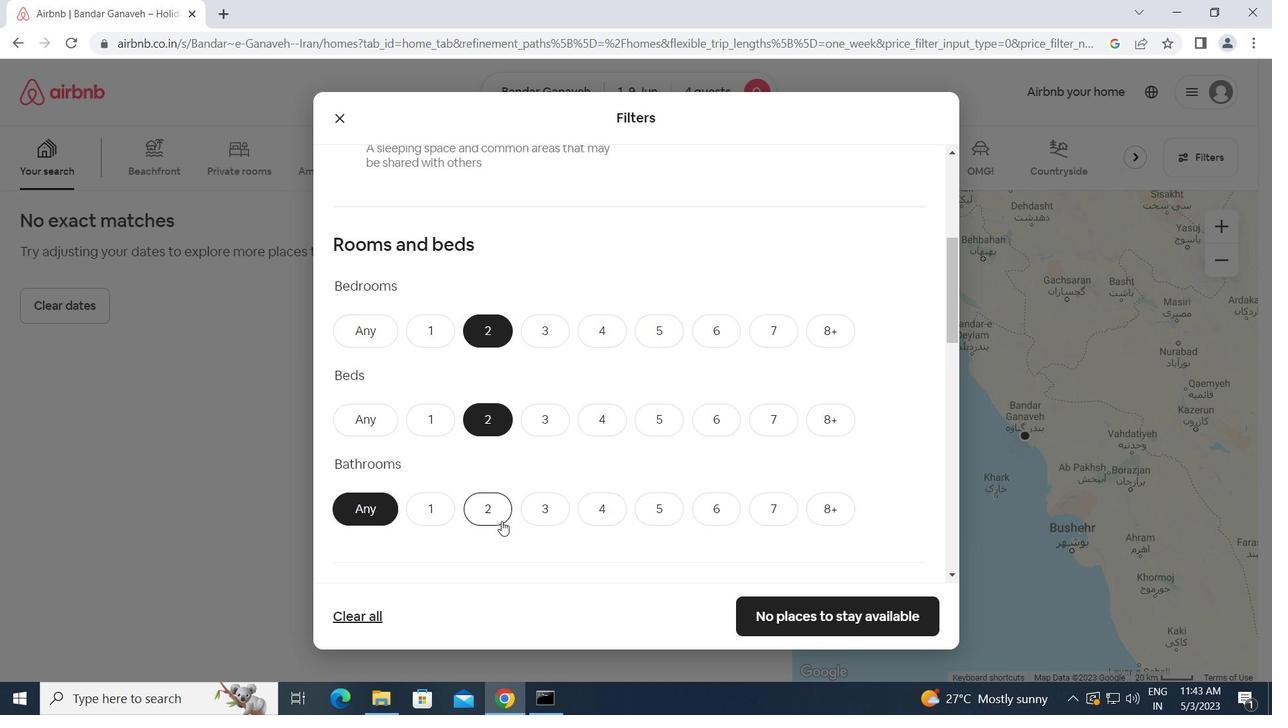 
Action: Mouse pressed left at (496, 499)
Screenshot: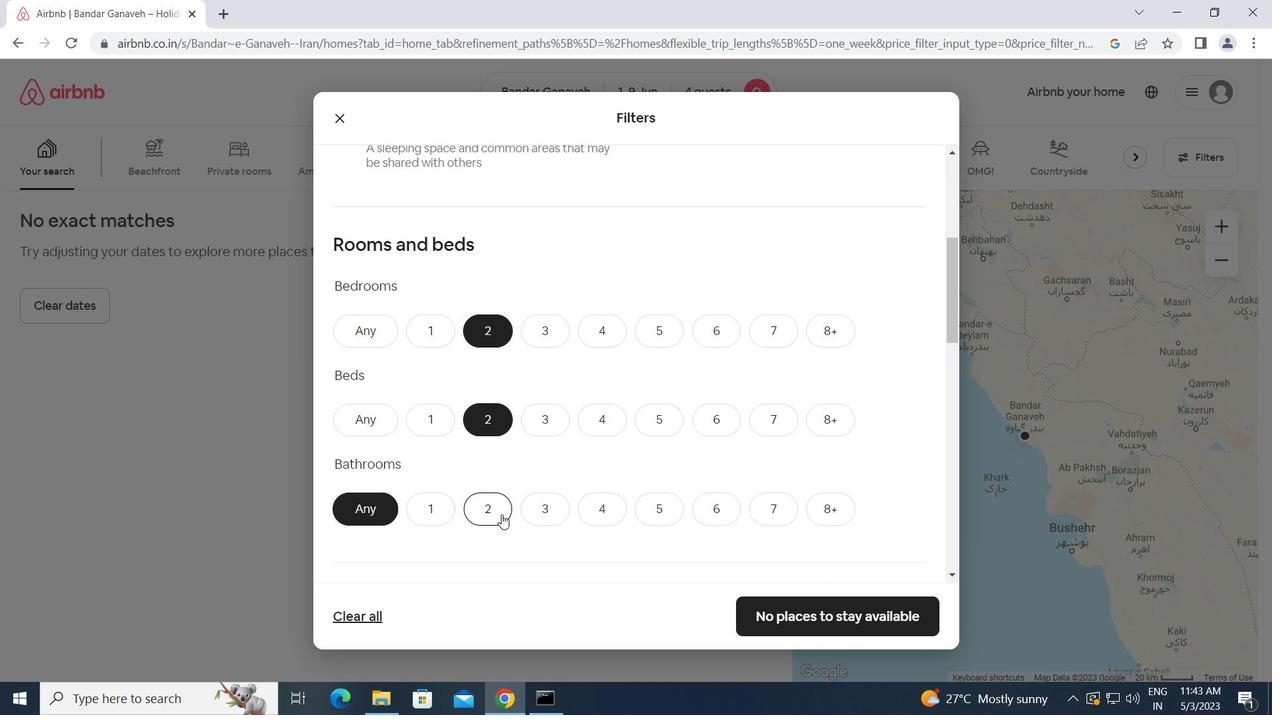 
Action: Mouse moved to (501, 518)
Screenshot: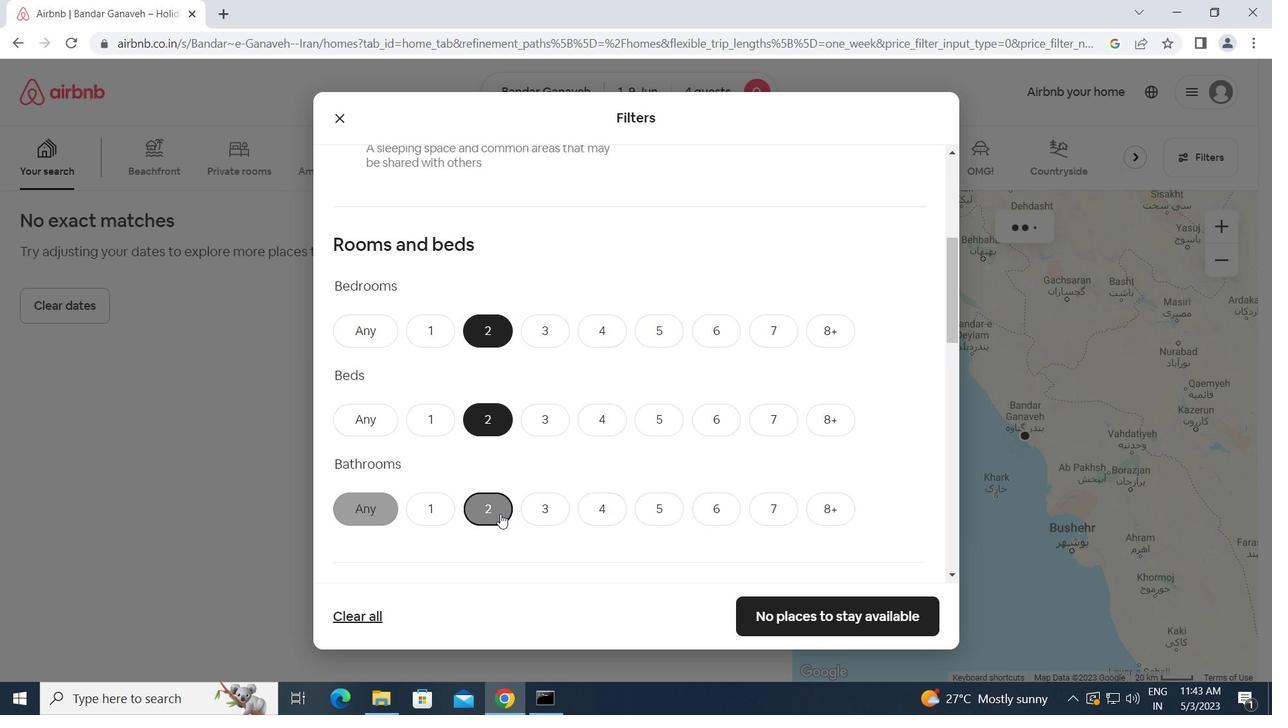 
Action: Mouse scrolled (501, 517) with delta (0, 0)
Screenshot: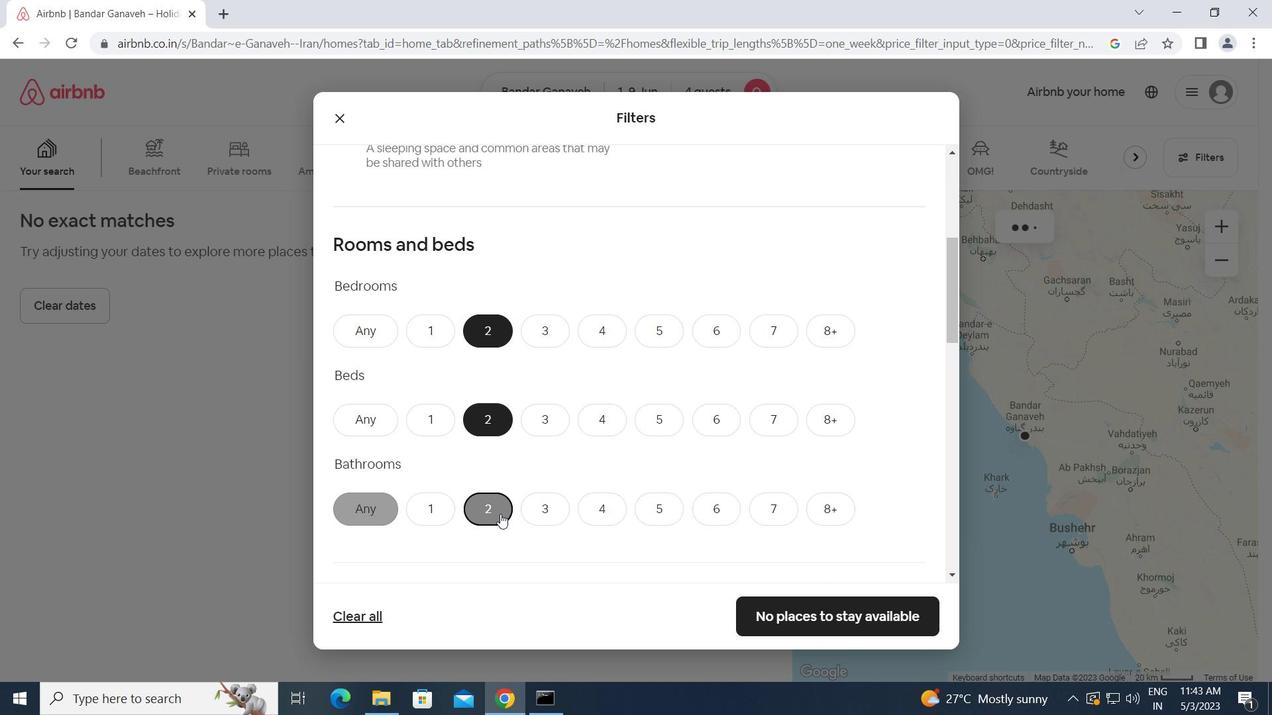 
Action: Mouse scrolled (501, 517) with delta (0, 0)
Screenshot: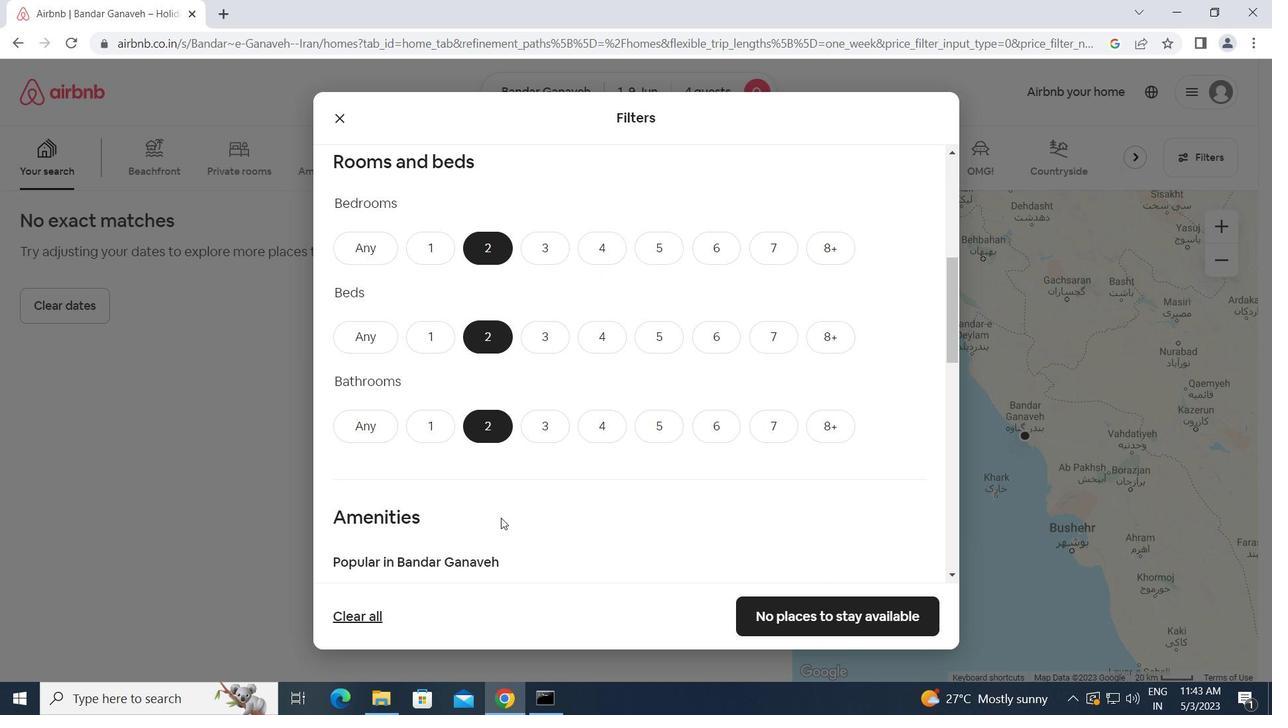 
Action: Mouse scrolled (501, 517) with delta (0, 0)
Screenshot: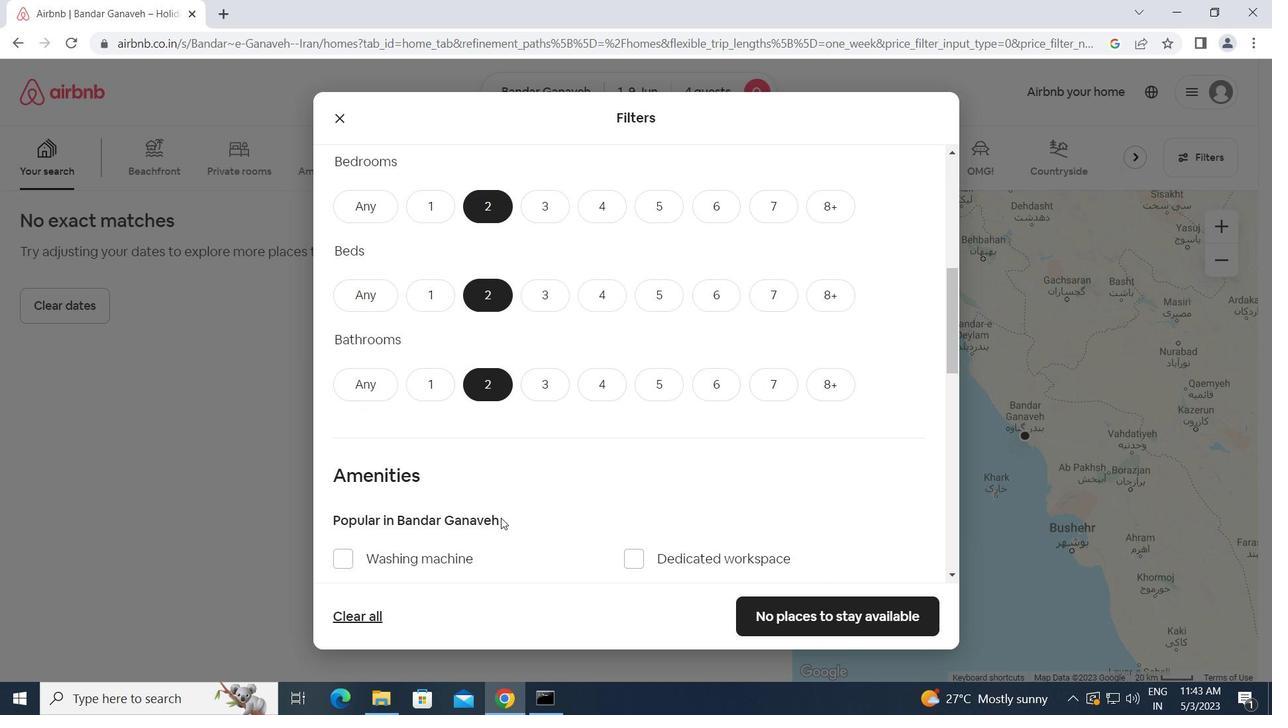 
Action: Mouse scrolled (501, 517) with delta (0, 0)
Screenshot: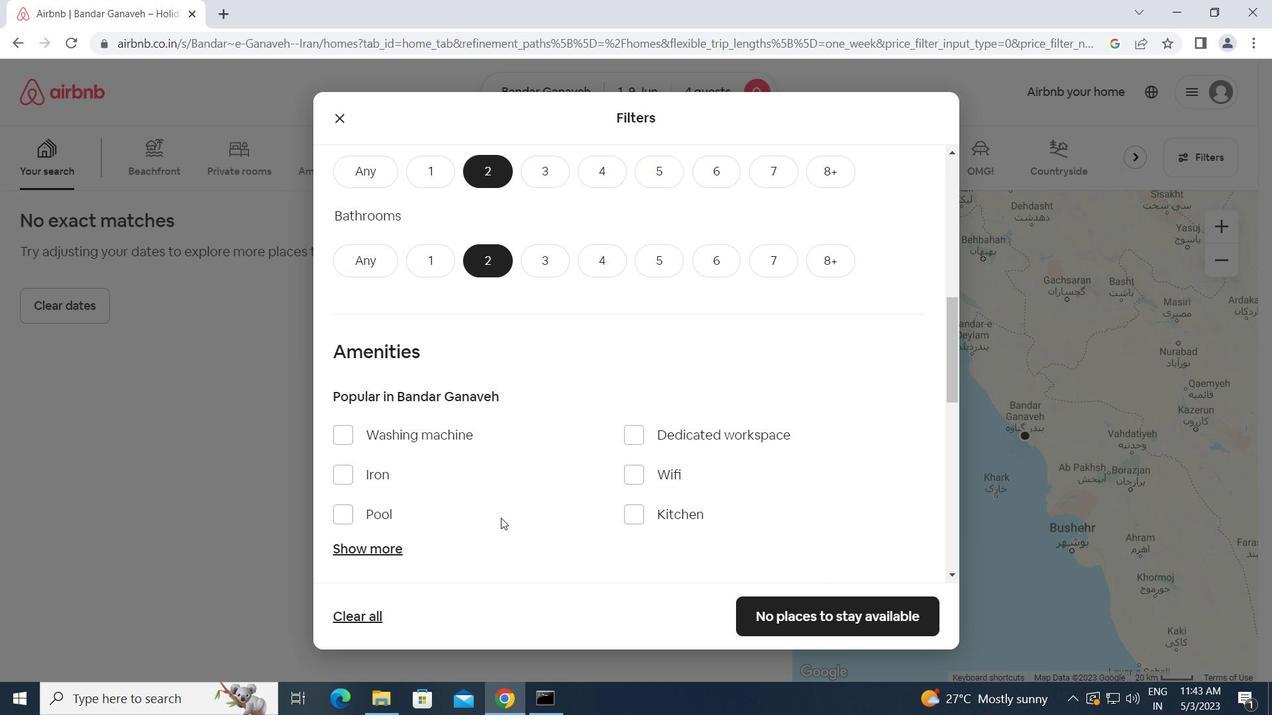 
Action: Mouse scrolled (501, 517) with delta (0, 0)
Screenshot: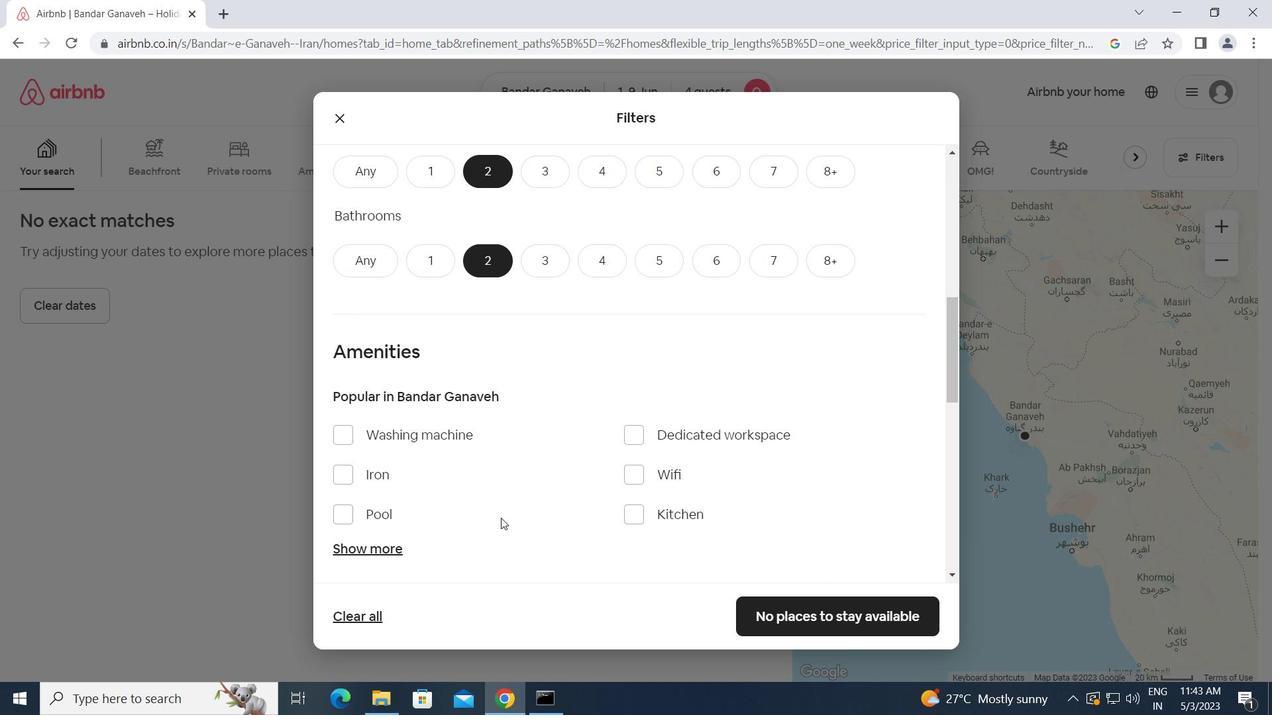
Action: Mouse scrolled (501, 517) with delta (0, 0)
Screenshot: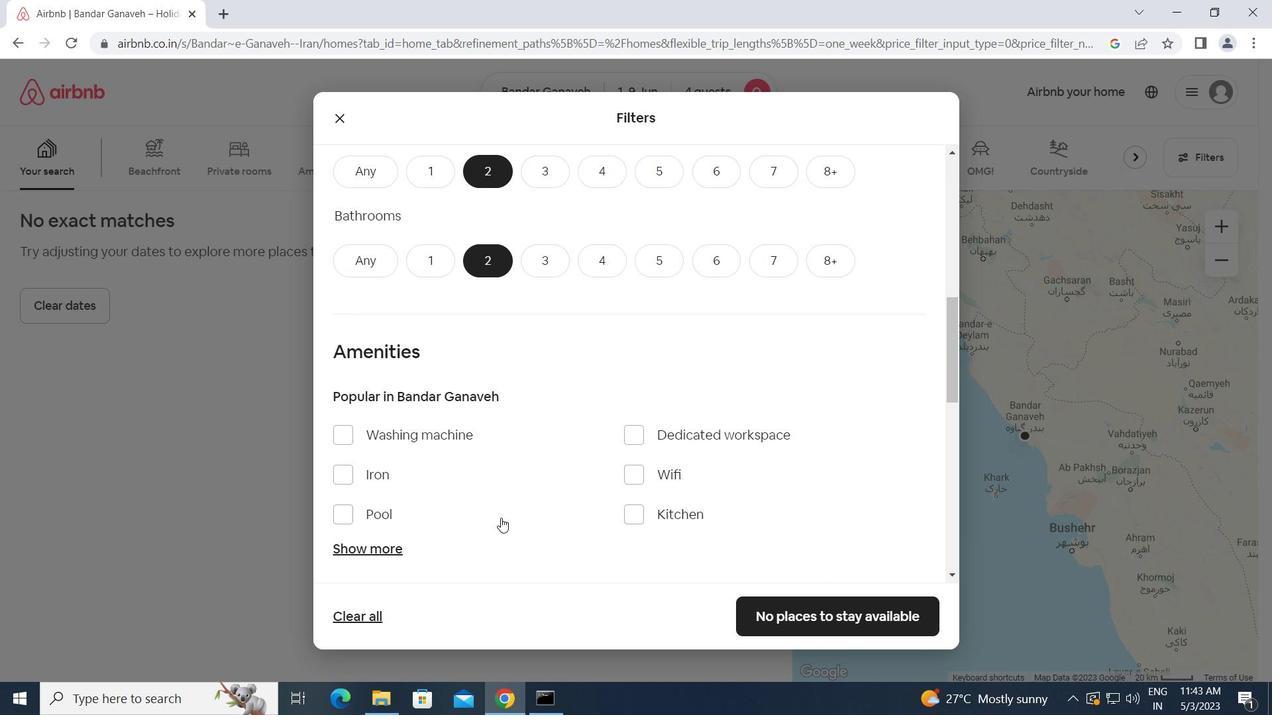 
Action: Mouse scrolled (501, 517) with delta (0, 0)
Screenshot: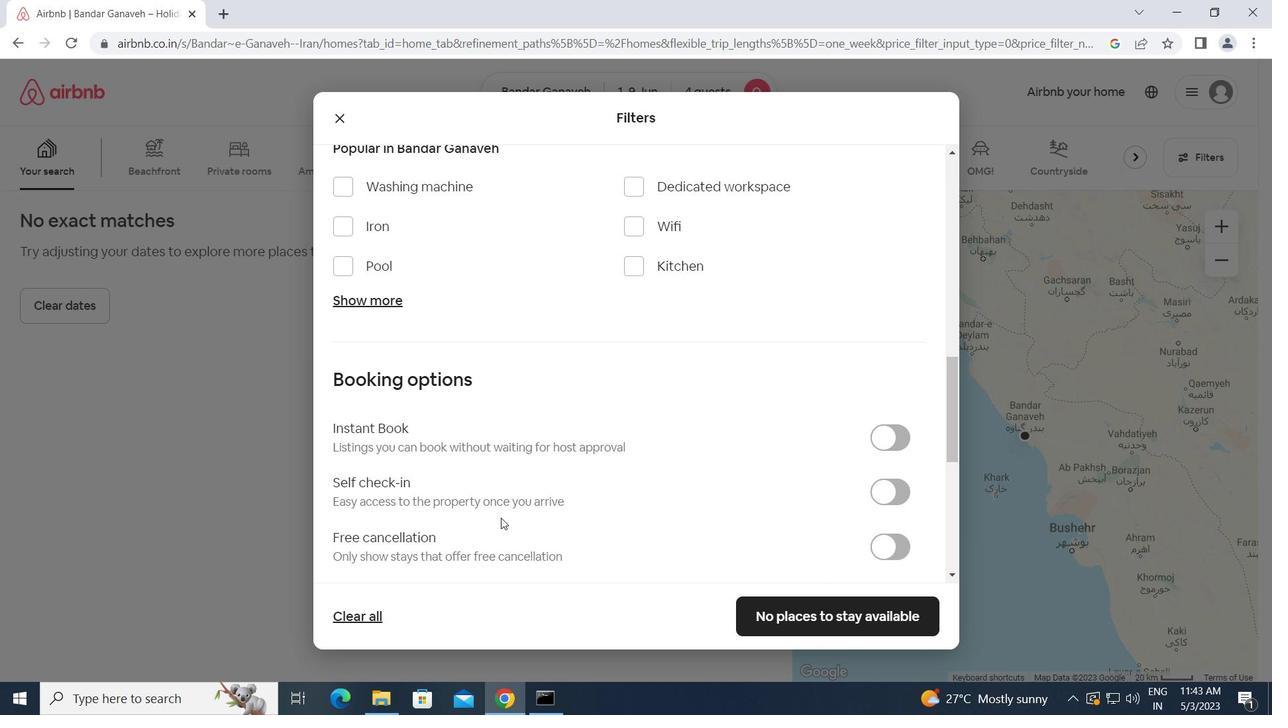 
Action: Mouse scrolled (501, 517) with delta (0, 0)
Screenshot: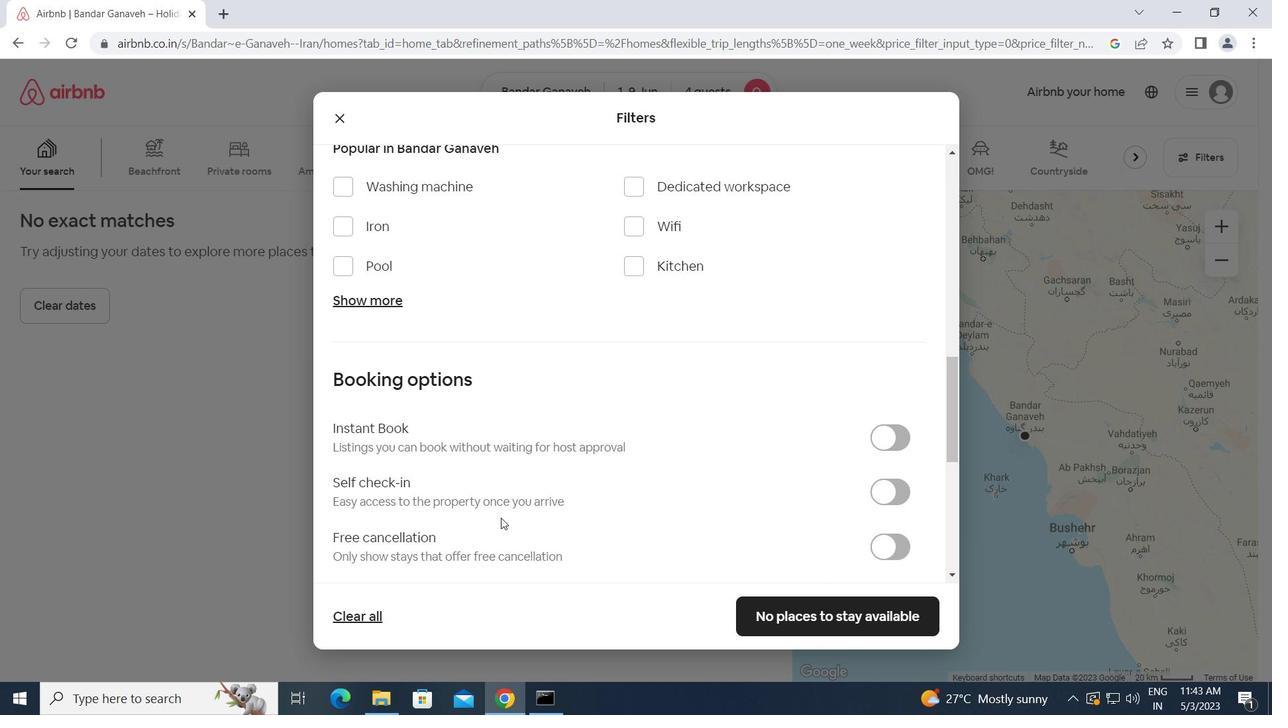 
Action: Mouse moved to (884, 321)
Screenshot: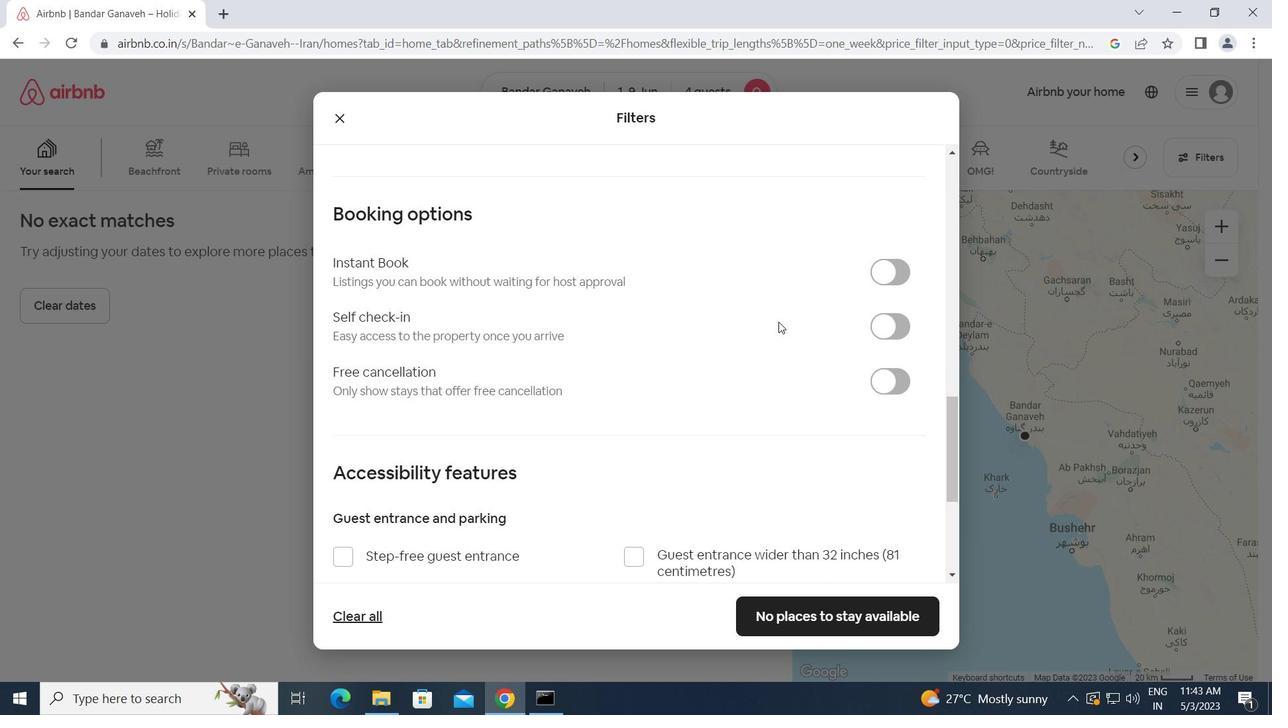 
Action: Mouse pressed left at (884, 321)
Screenshot: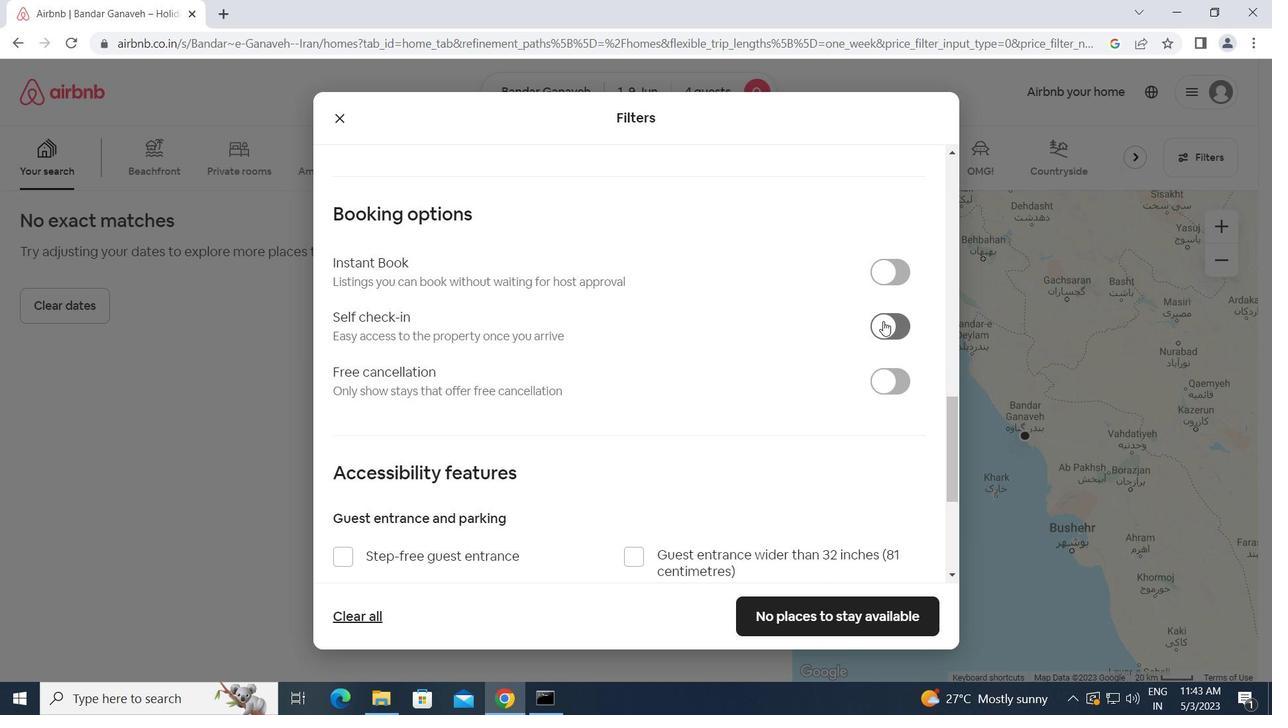
Action: Mouse moved to (790, 435)
Screenshot: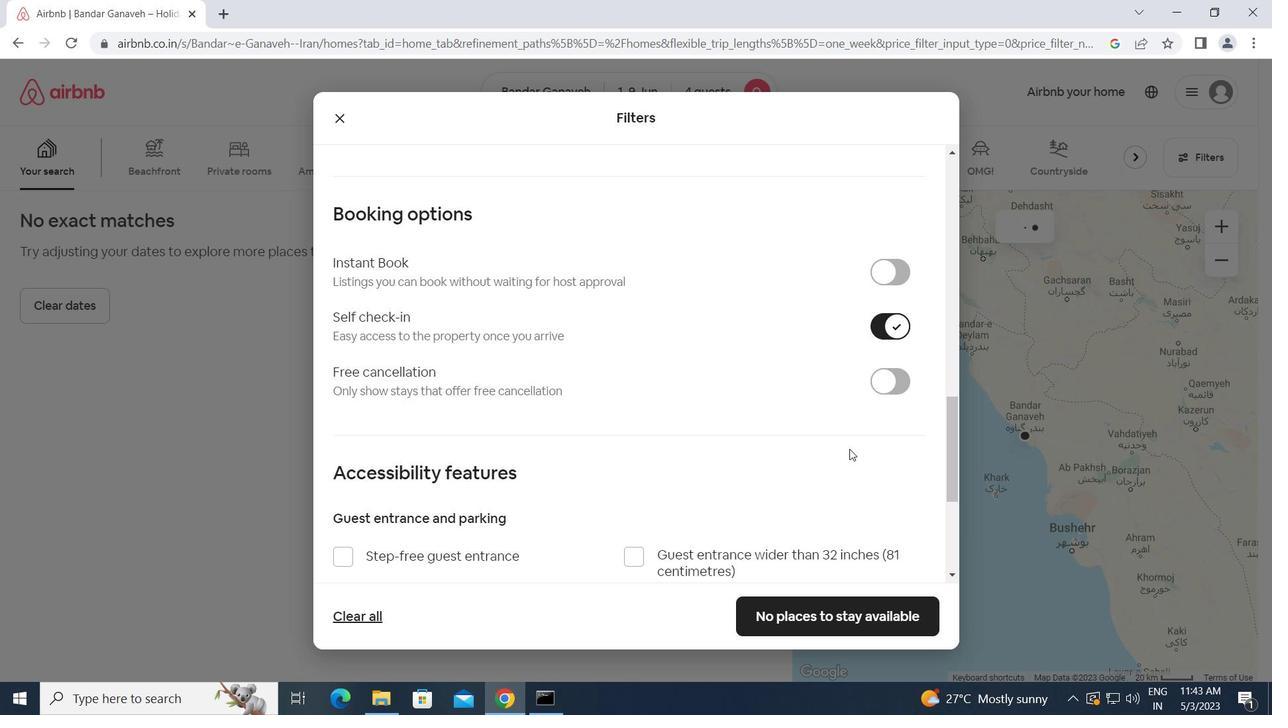 
Action: Mouse scrolled (790, 434) with delta (0, 0)
Screenshot: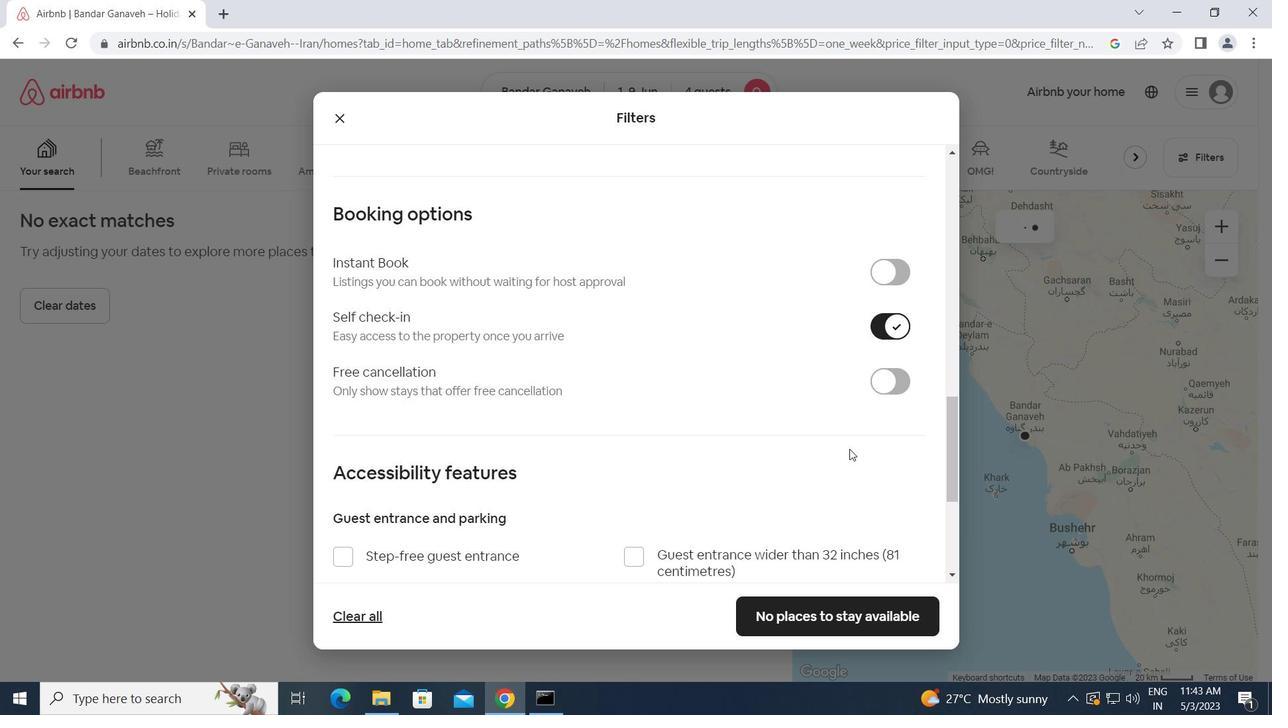 
Action: Mouse moved to (788, 435)
Screenshot: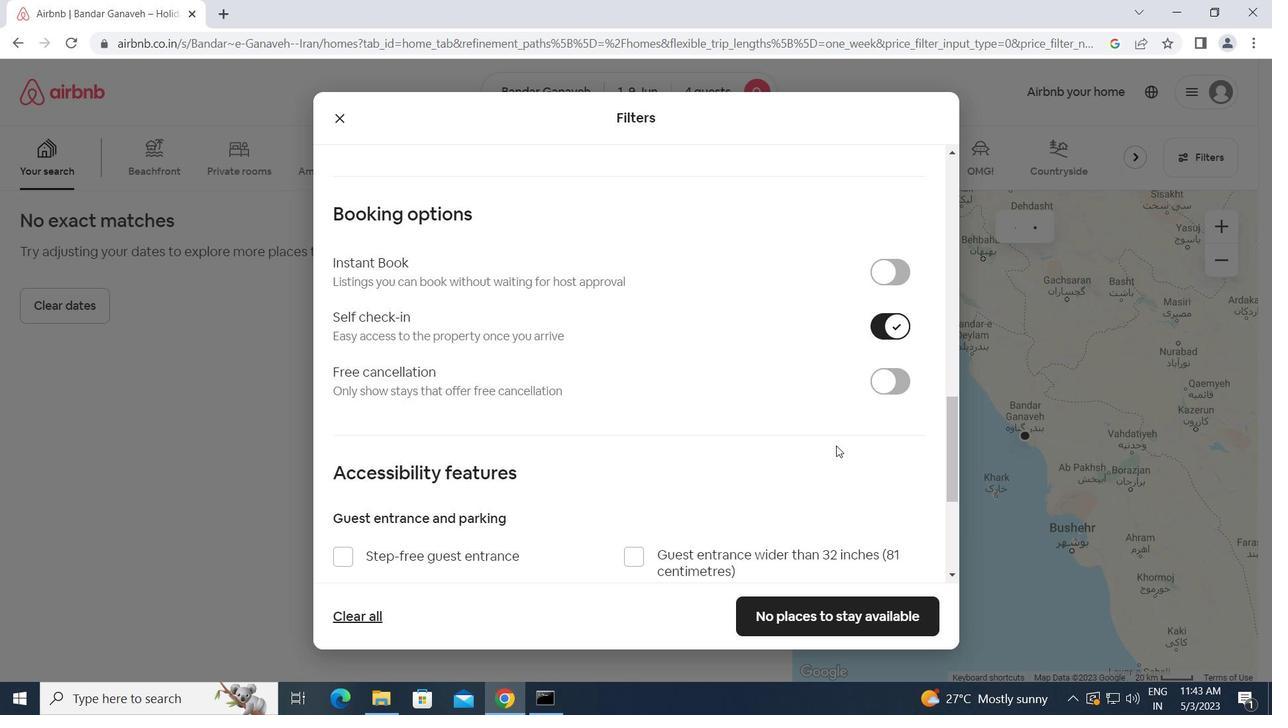 
Action: Mouse scrolled (788, 434) with delta (0, 0)
Screenshot: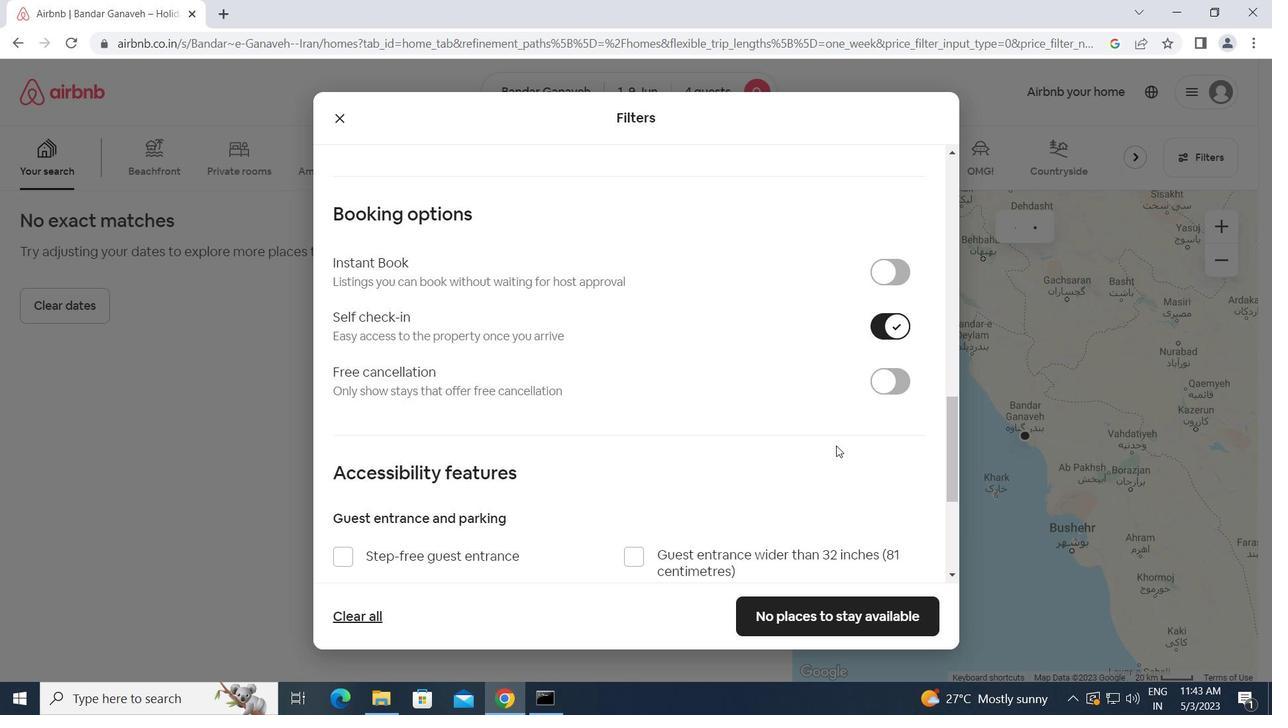 
Action: Mouse scrolled (788, 434) with delta (0, 0)
Screenshot: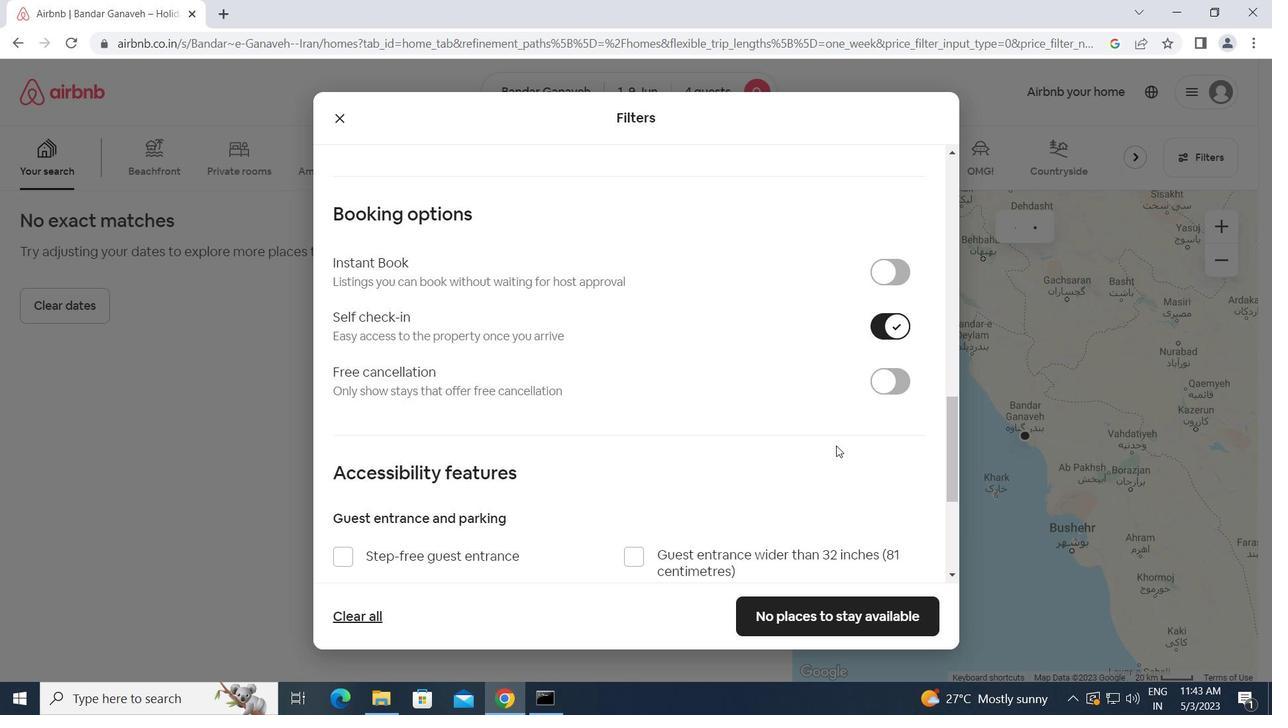 
Action: Mouse scrolled (788, 434) with delta (0, 0)
Screenshot: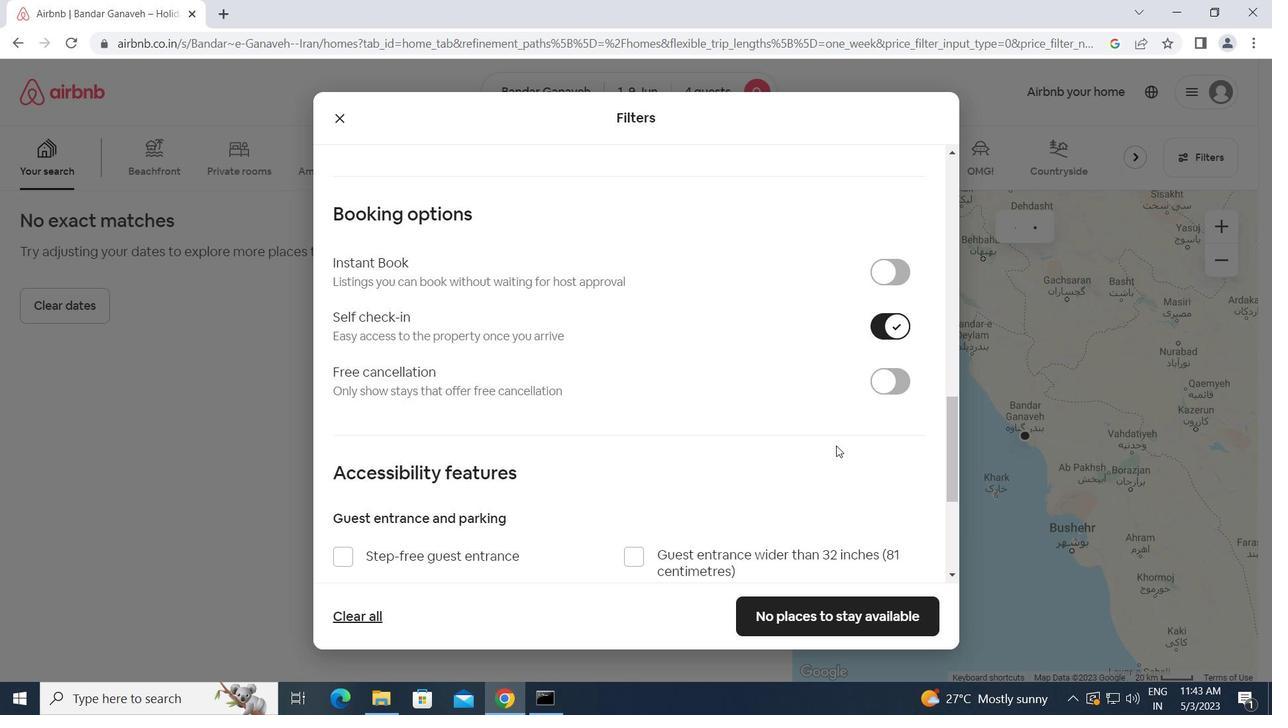 
Action: Mouse moved to (780, 456)
Screenshot: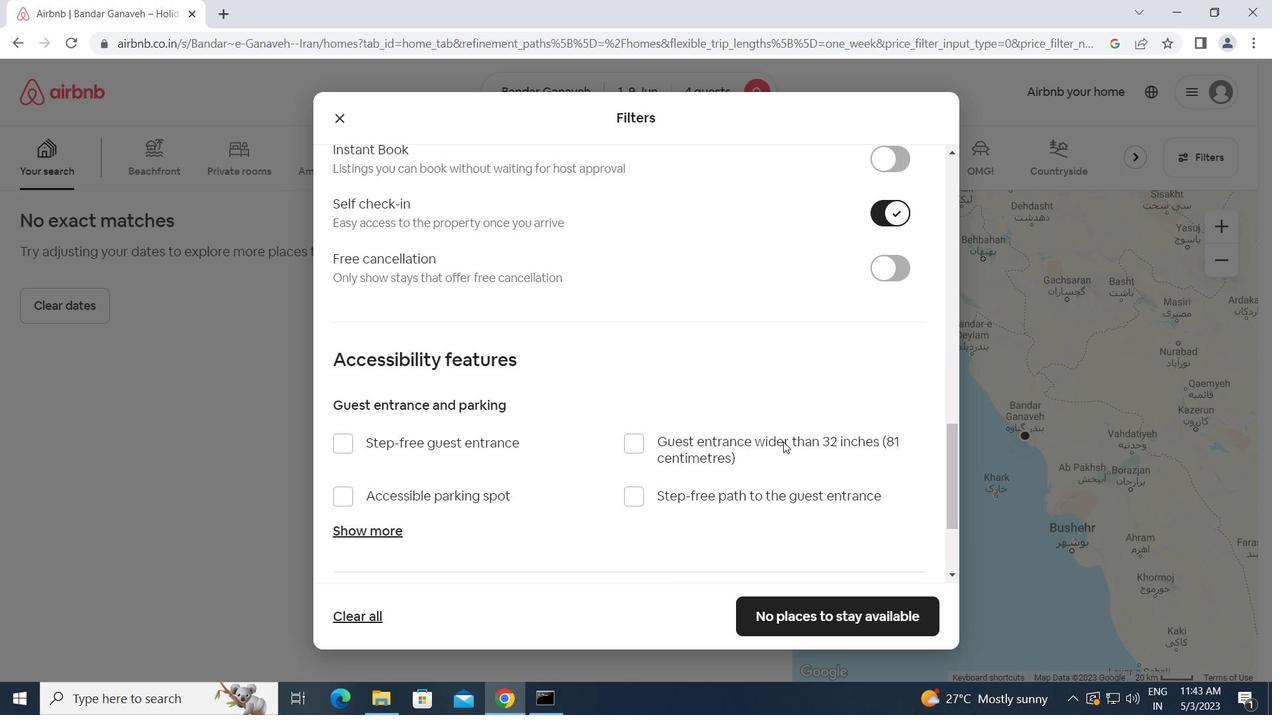 
Action: Mouse scrolled (780, 455) with delta (0, 0)
Screenshot: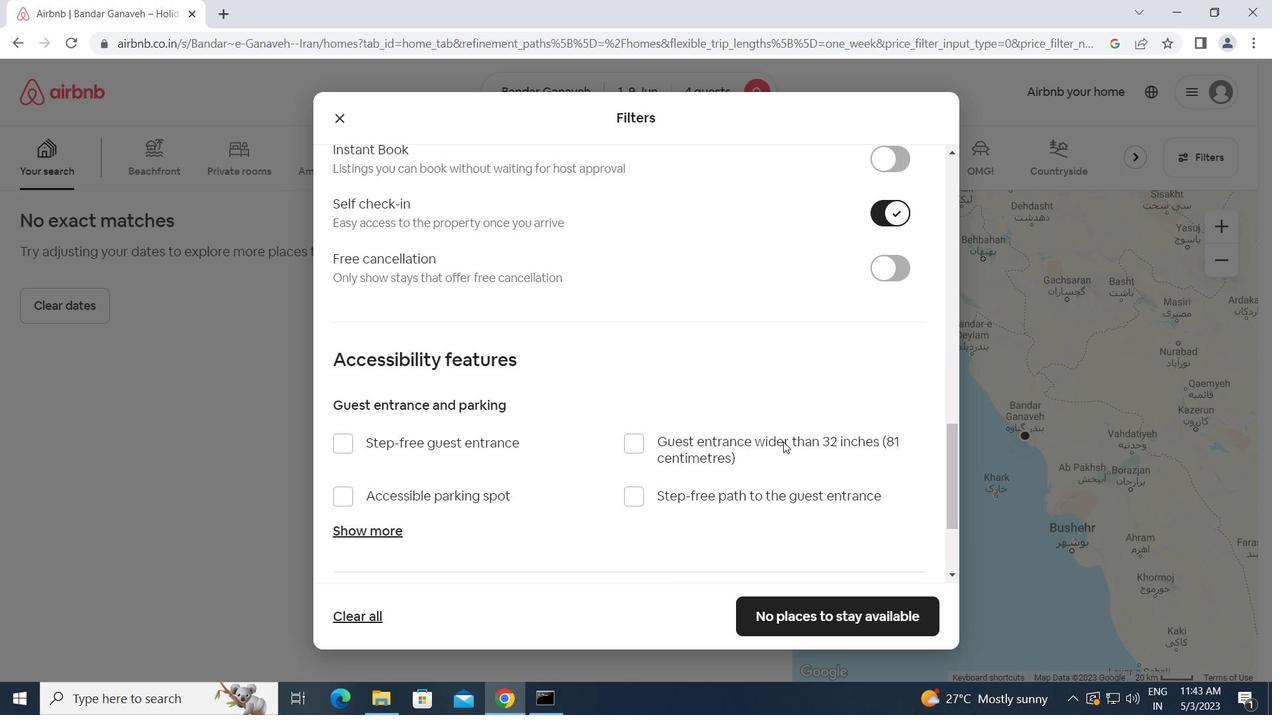 
Action: Mouse moved to (779, 459)
Screenshot: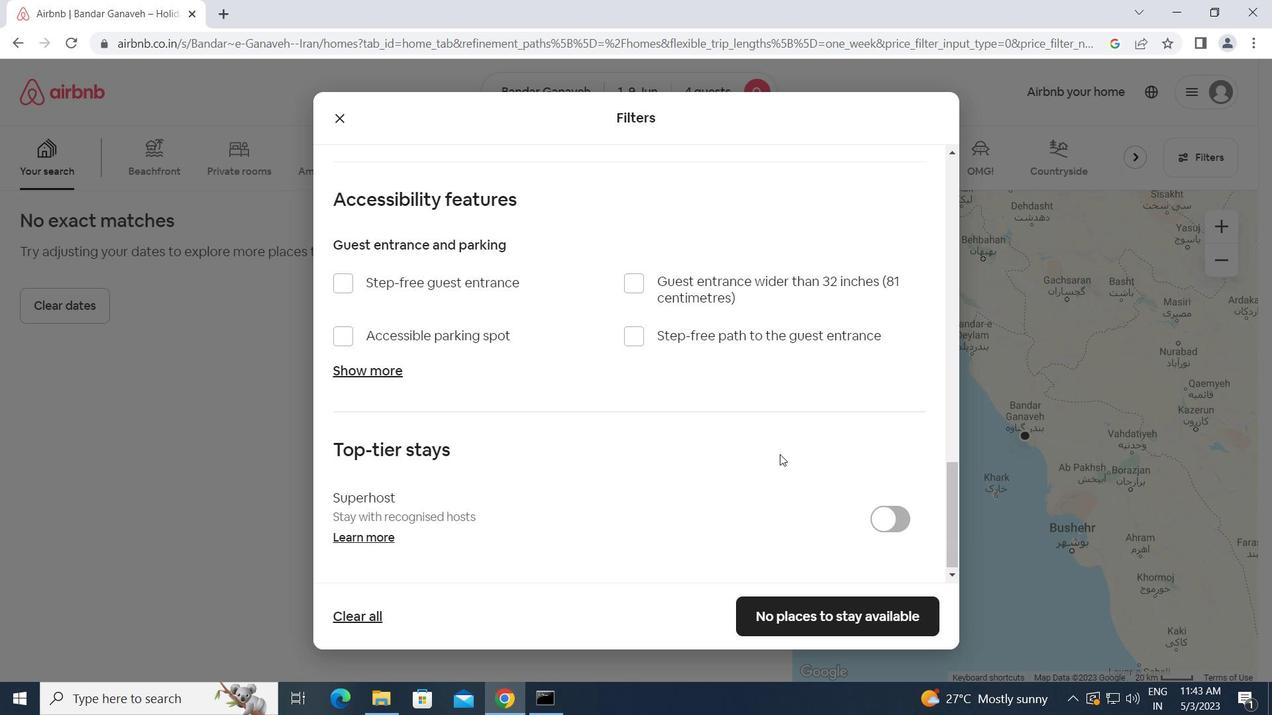 
Action: Mouse scrolled (779, 458) with delta (0, 0)
Screenshot: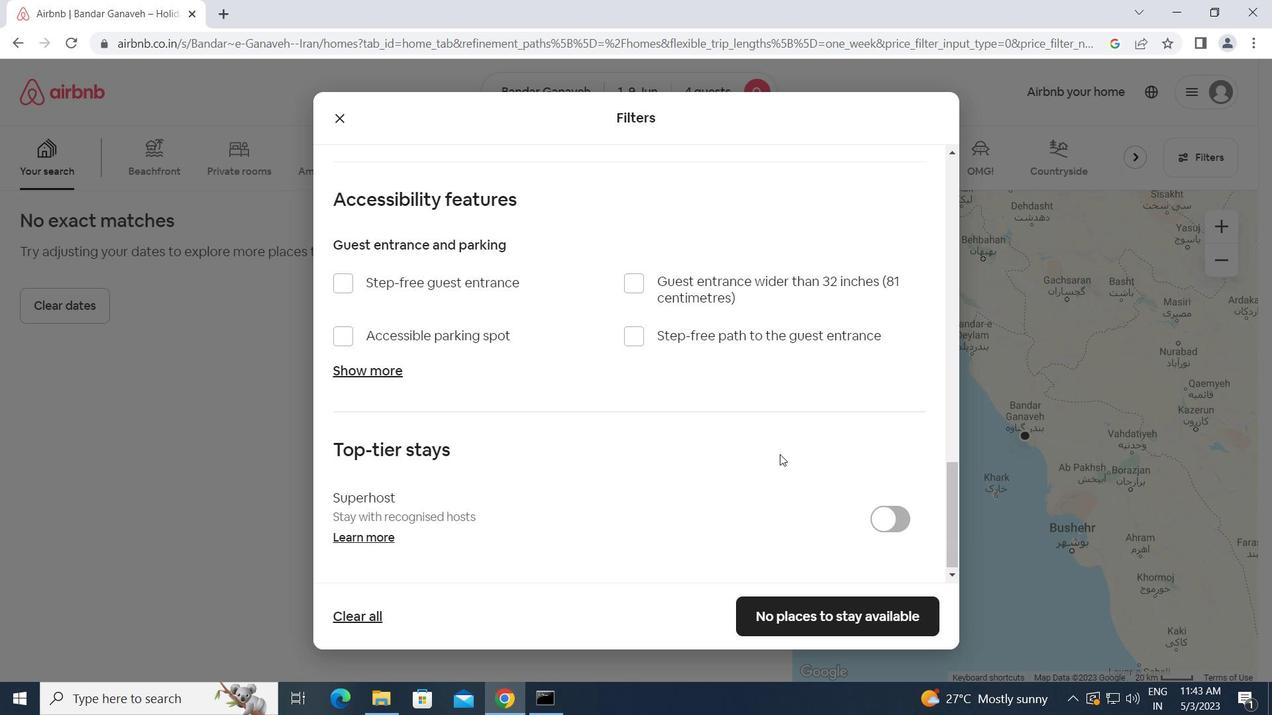 
Action: Mouse moved to (778, 463)
Screenshot: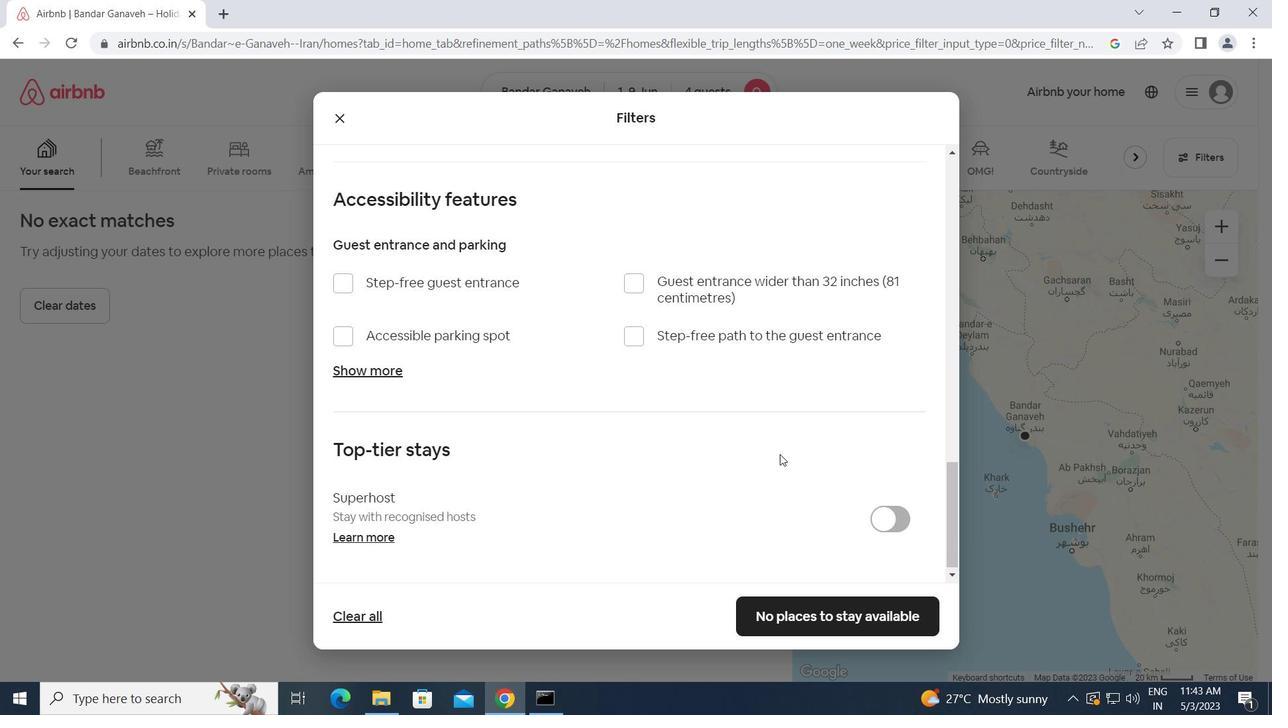 
Action: Mouse scrolled (778, 463) with delta (0, 0)
Screenshot: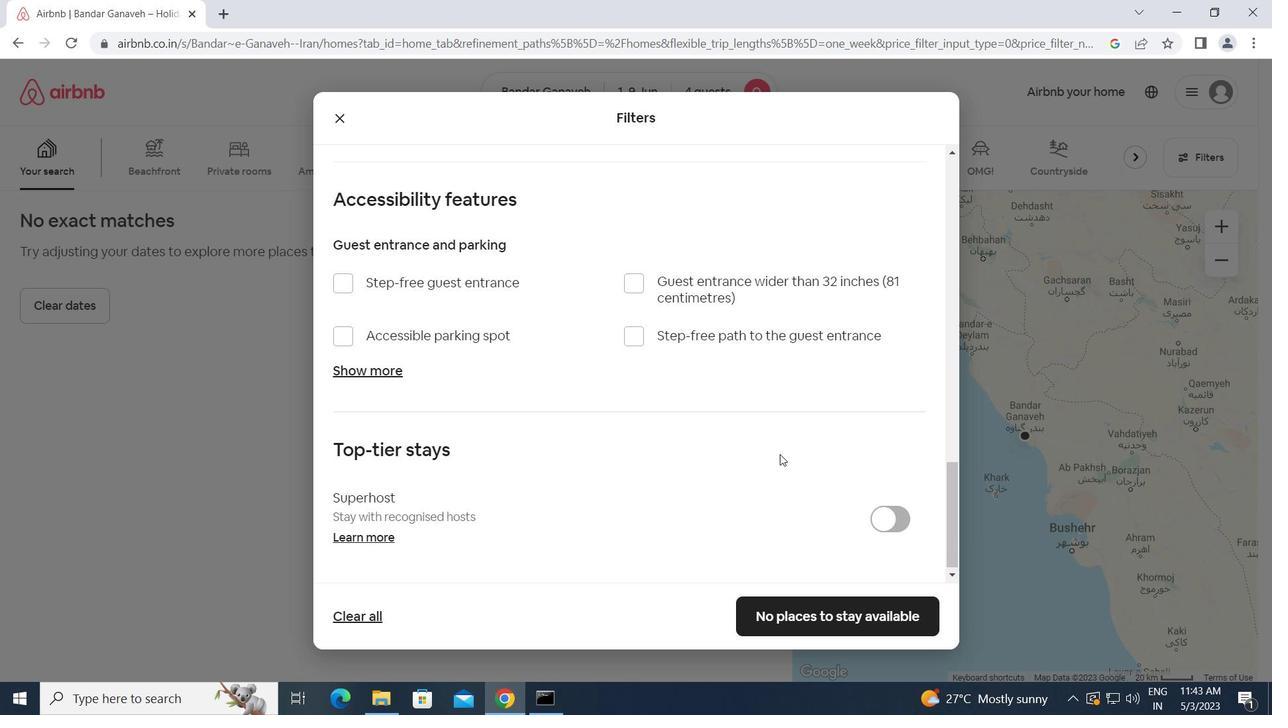 
Action: Mouse moved to (778, 464)
Screenshot: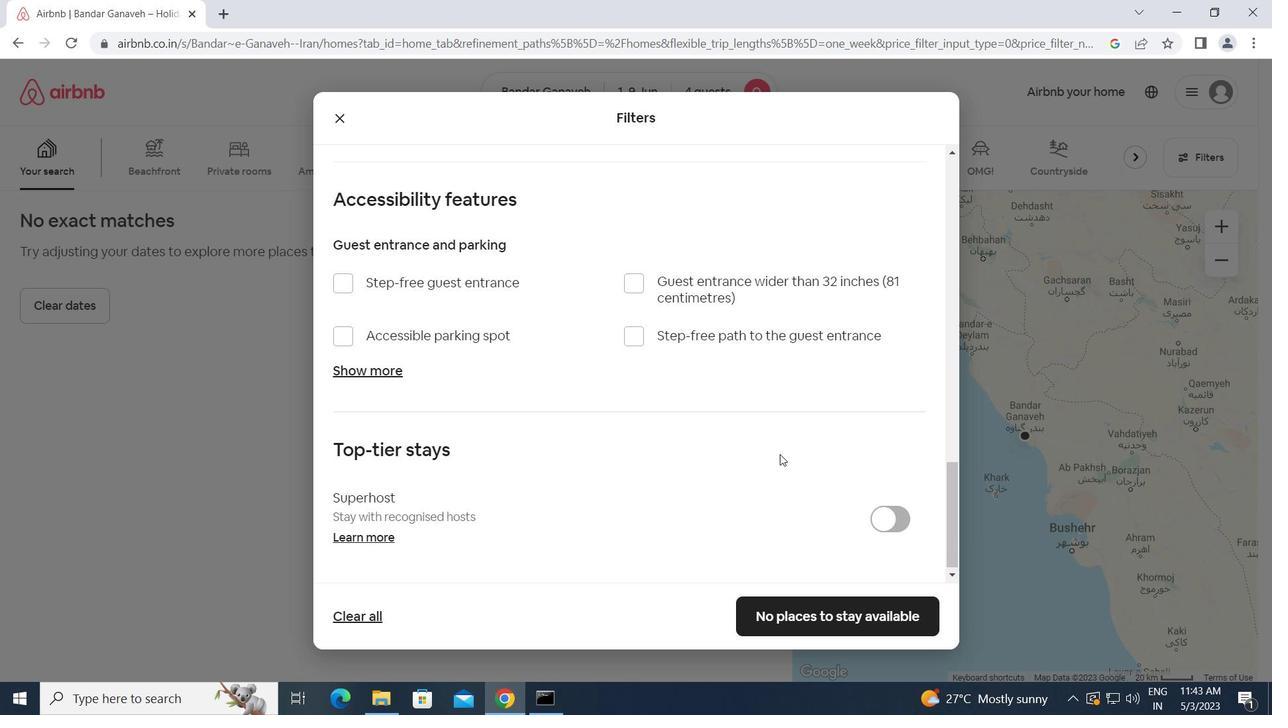
Action: Mouse scrolled (778, 463) with delta (0, 0)
Screenshot: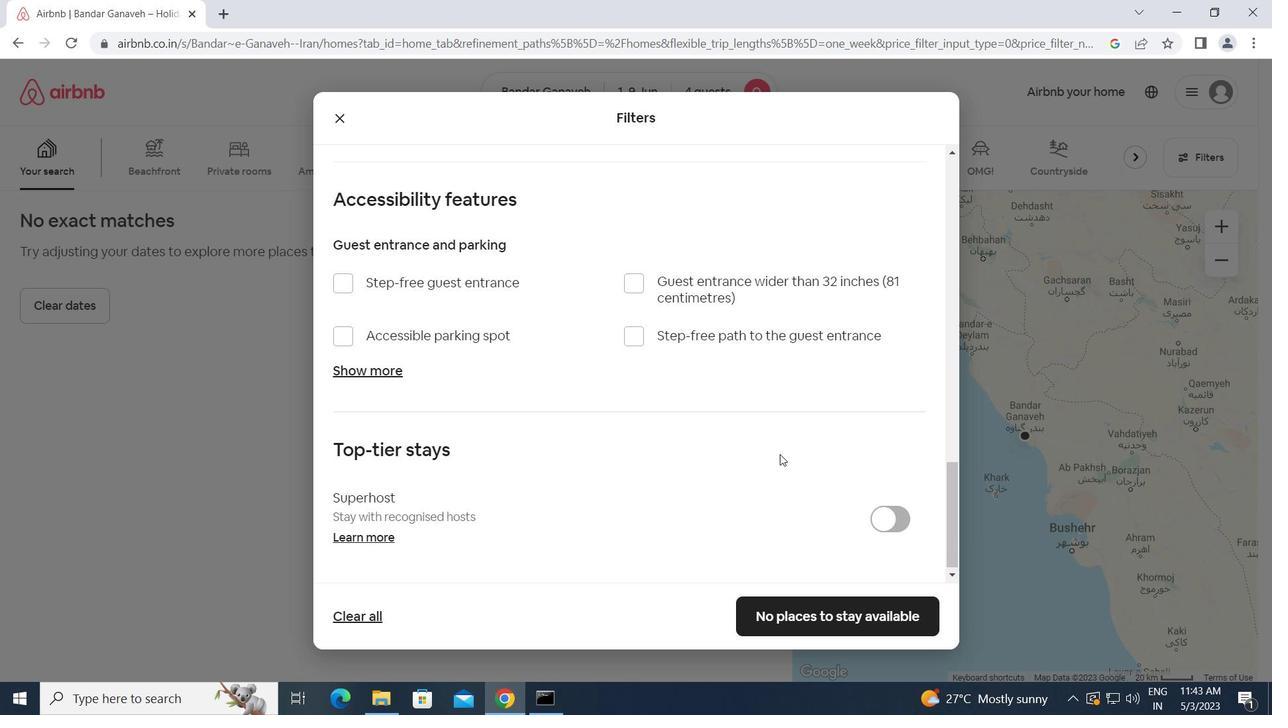 
Action: Mouse moved to (778, 466)
Screenshot: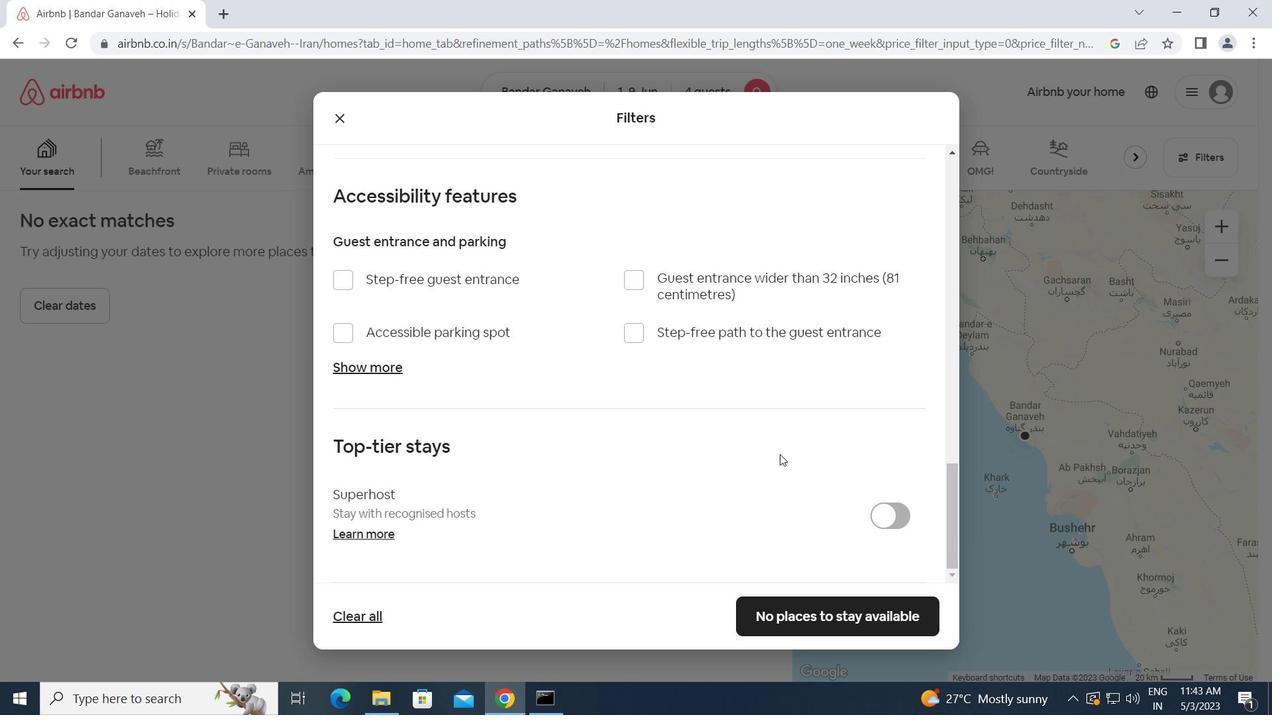 
Action: Mouse scrolled (778, 465) with delta (0, 0)
Screenshot: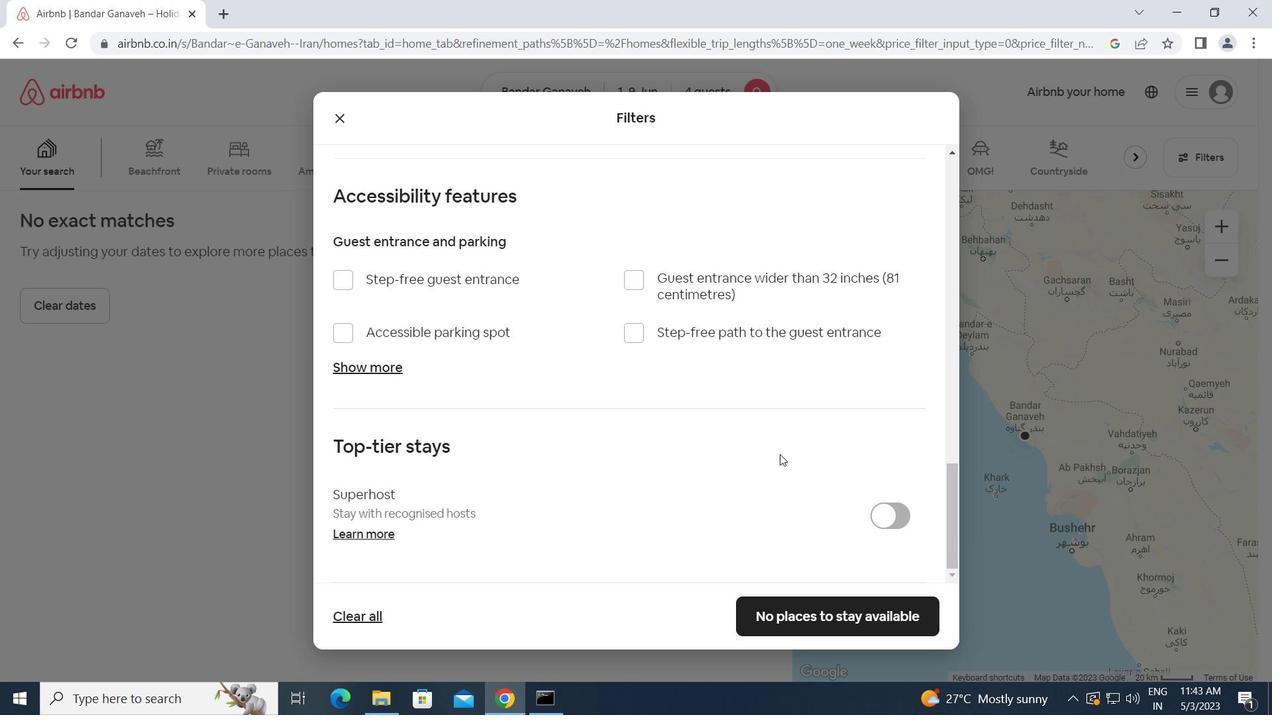 
Action: Mouse moved to (818, 607)
Screenshot: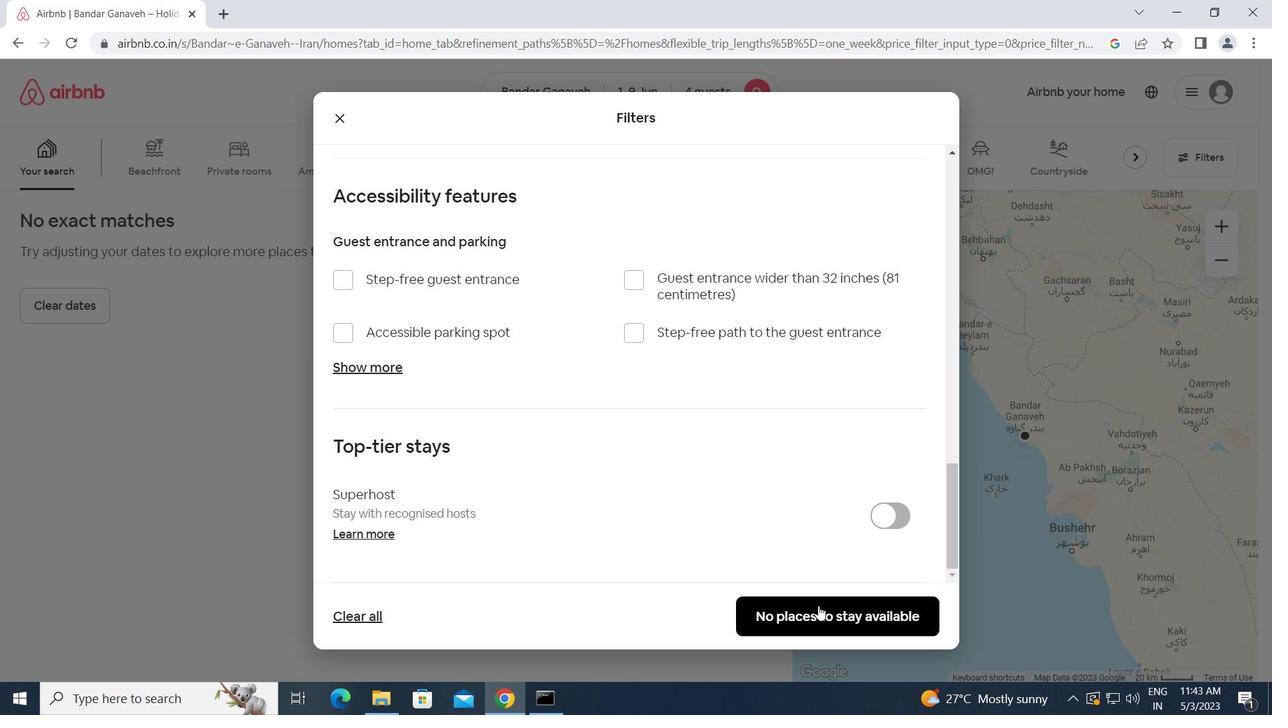
Action: Mouse pressed left at (818, 607)
Screenshot: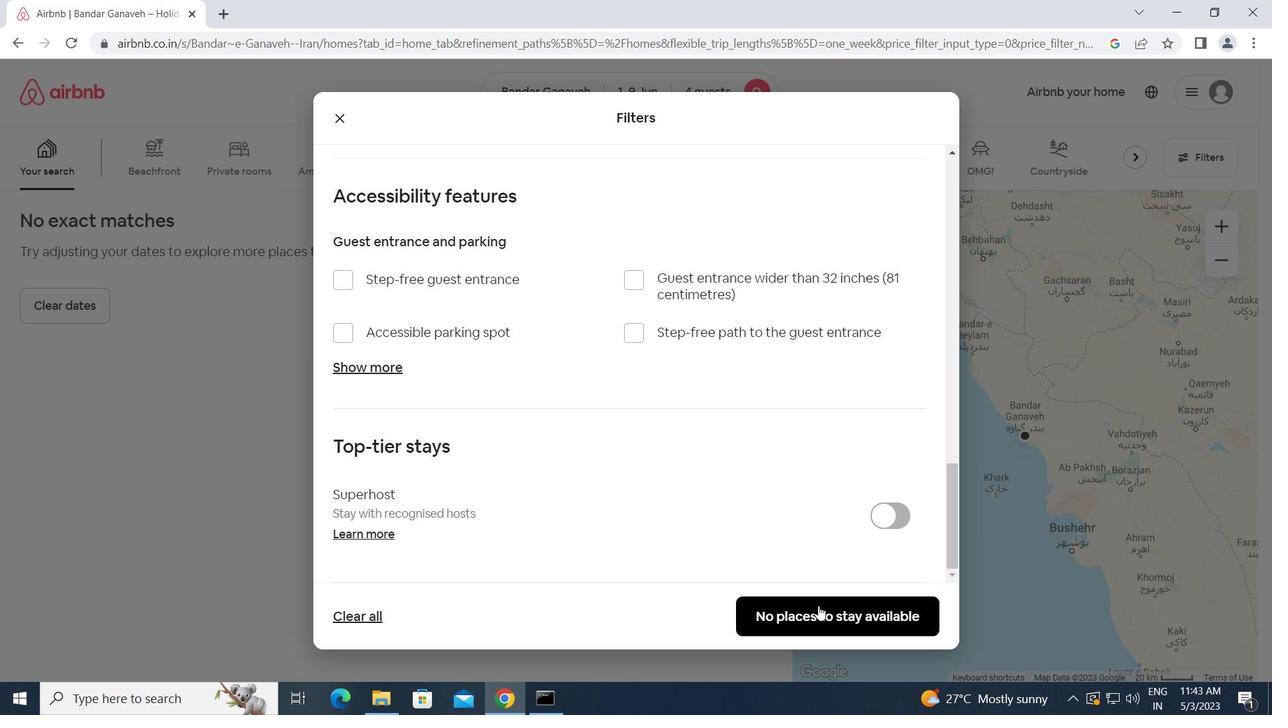 
